 Task: Select the warning option in the duplicate link definitions enabled.
Action: Mouse moved to (20, 466)
Screenshot: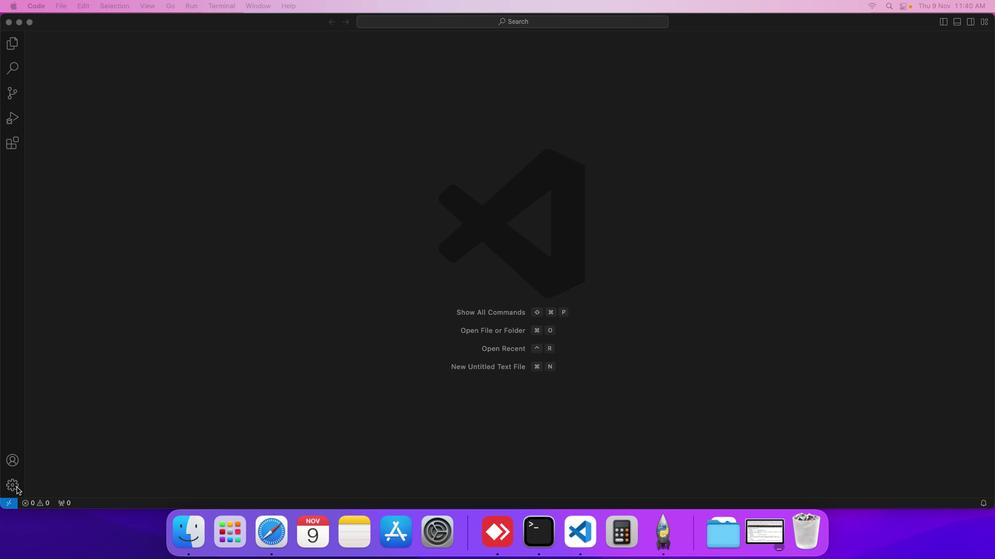 
Action: Mouse pressed left at (20, 466)
Screenshot: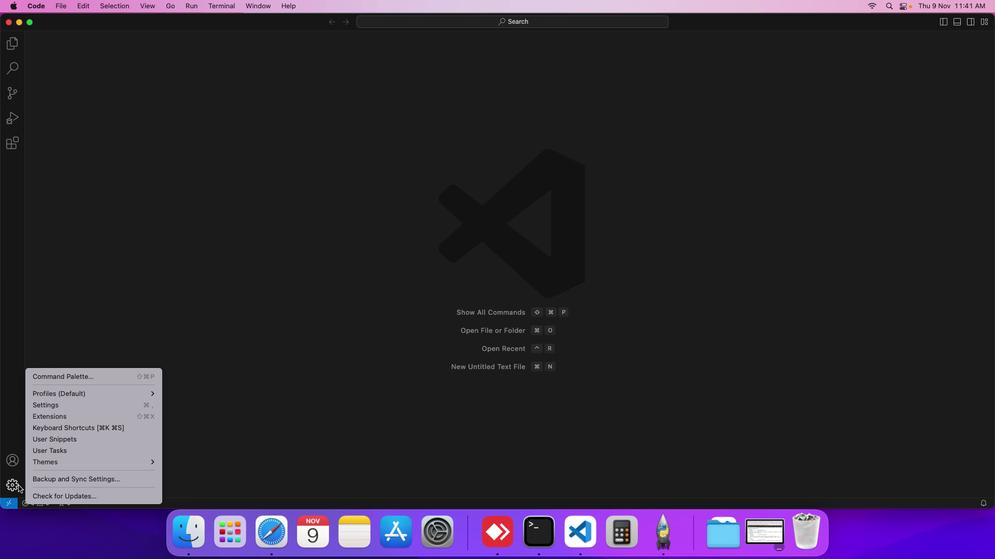
Action: Mouse moved to (78, 391)
Screenshot: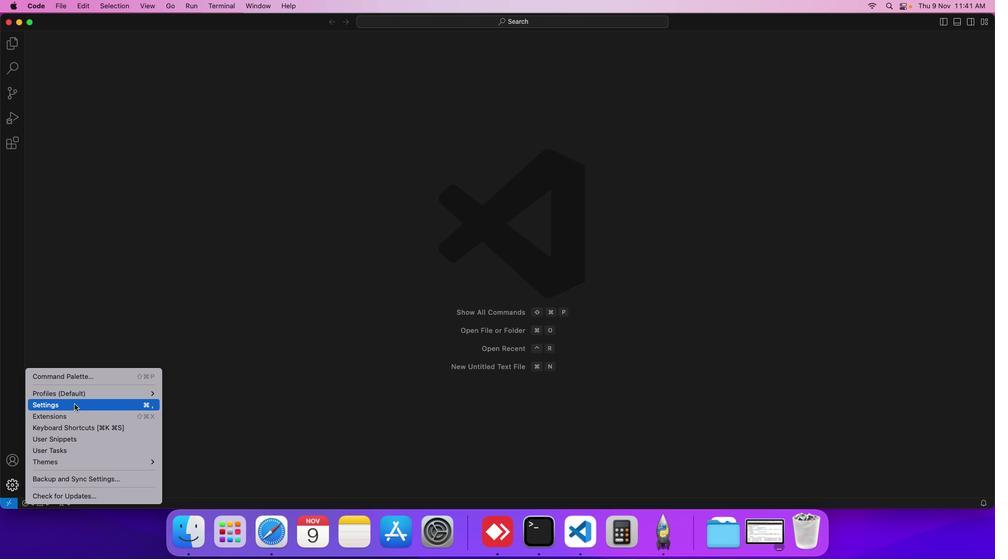 
Action: Mouse pressed left at (78, 391)
Screenshot: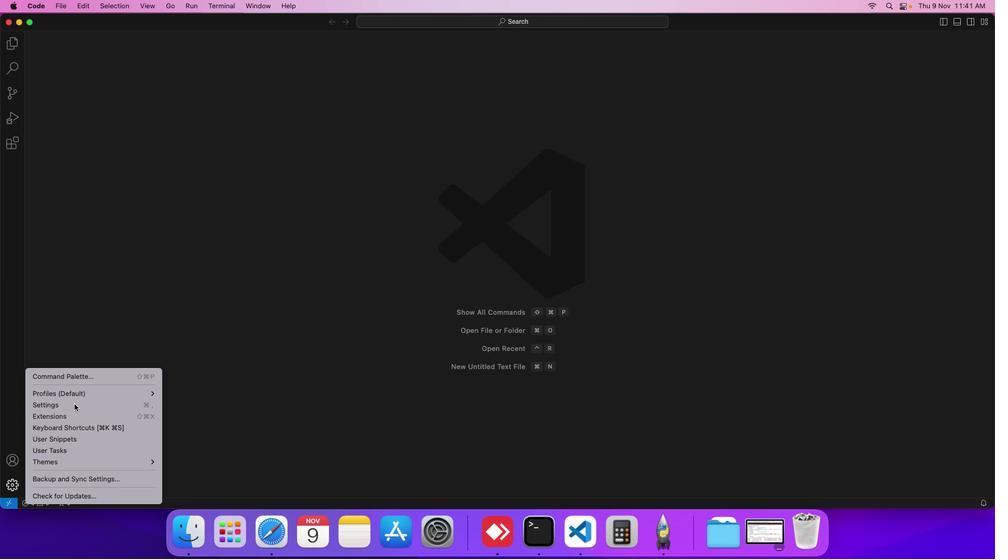 
Action: Mouse moved to (246, 198)
Screenshot: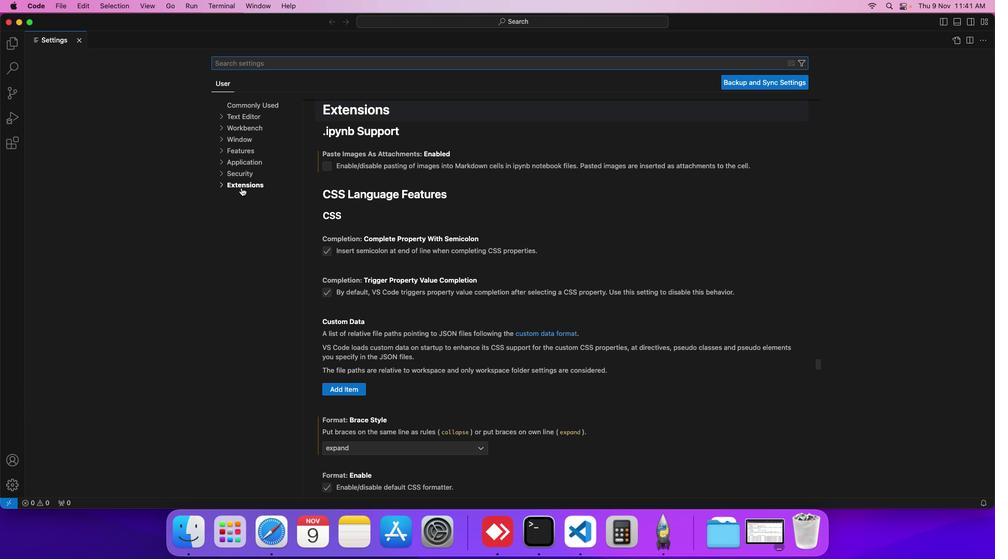 
Action: Mouse pressed left at (246, 198)
Screenshot: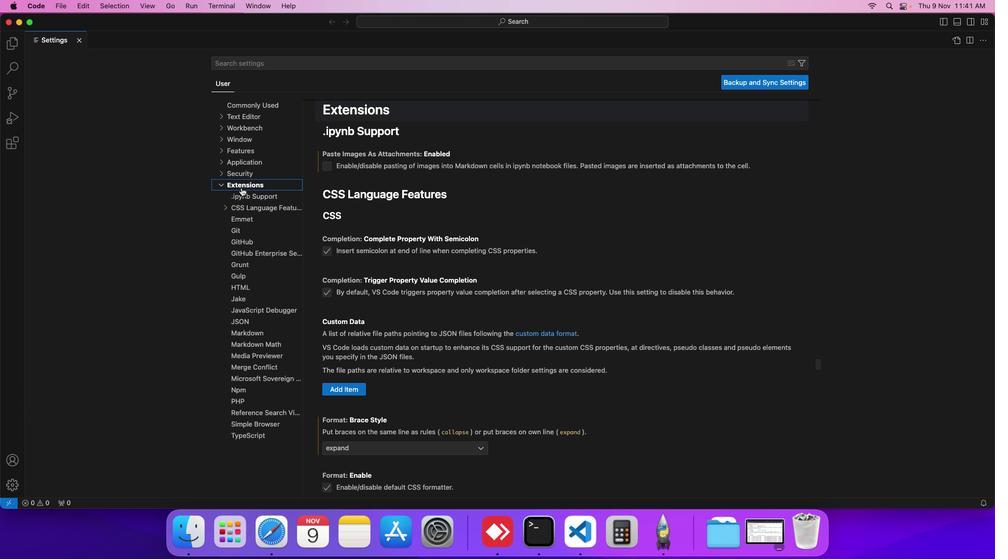 
Action: Mouse moved to (253, 327)
Screenshot: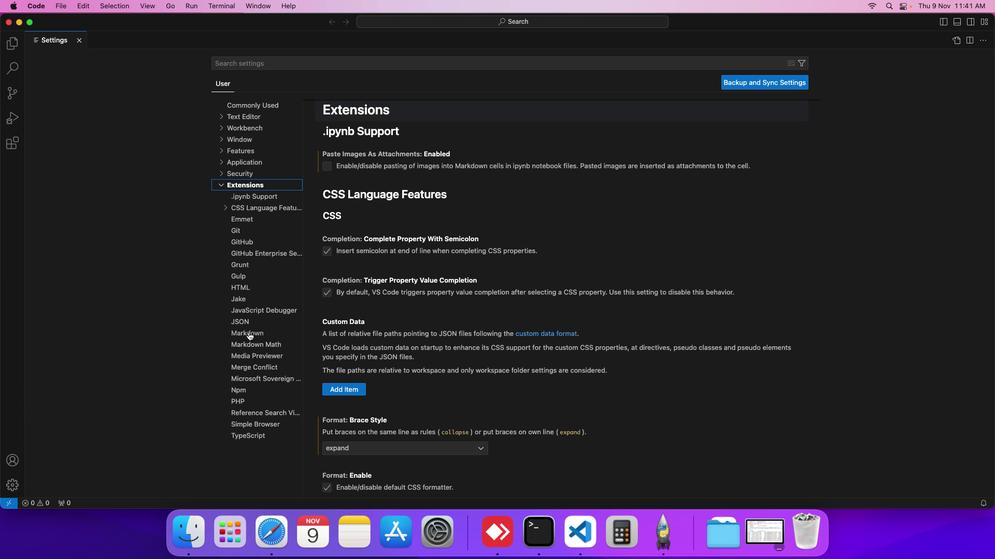 
Action: Mouse pressed left at (253, 327)
Screenshot: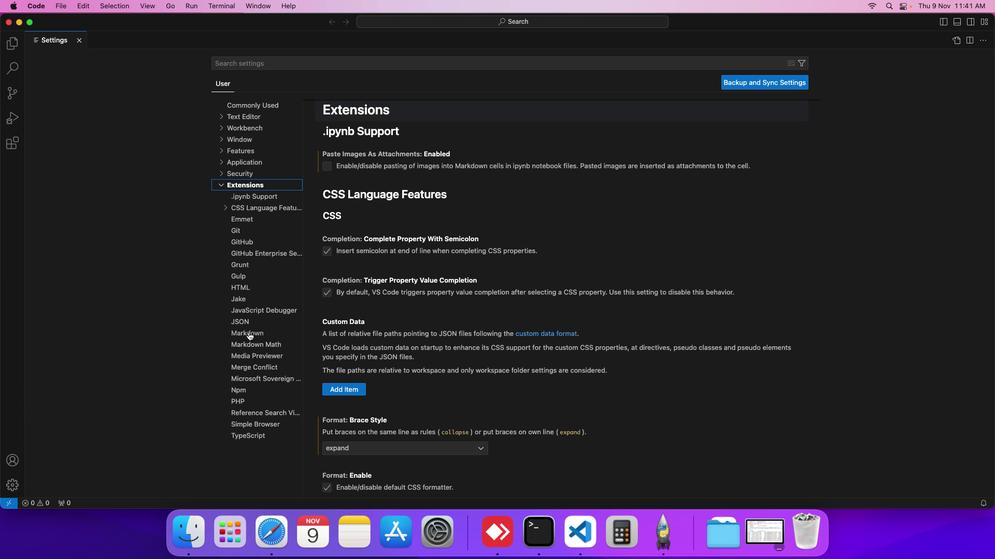 
Action: Mouse moved to (316, 349)
Screenshot: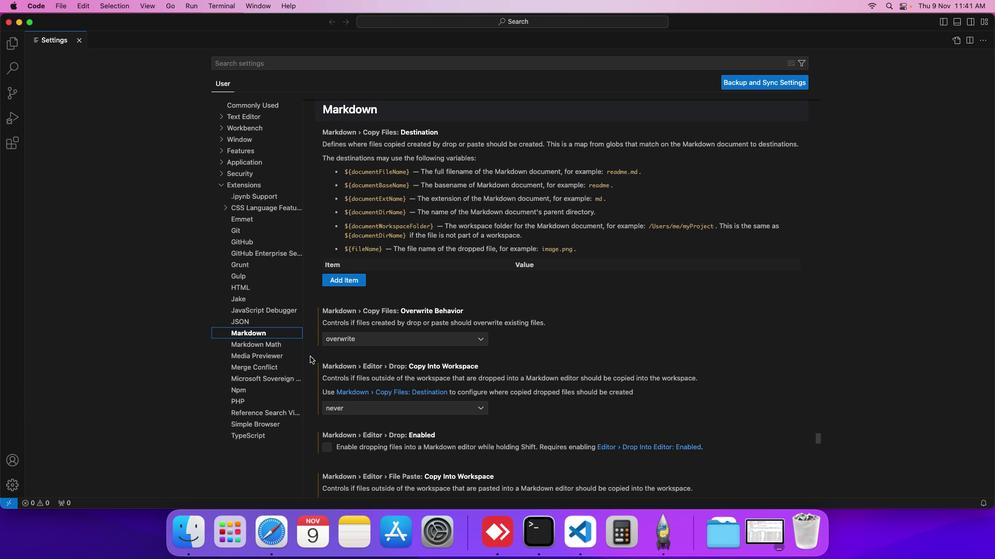 
Action: Mouse scrolled (316, 349) with delta (3, 29)
Screenshot: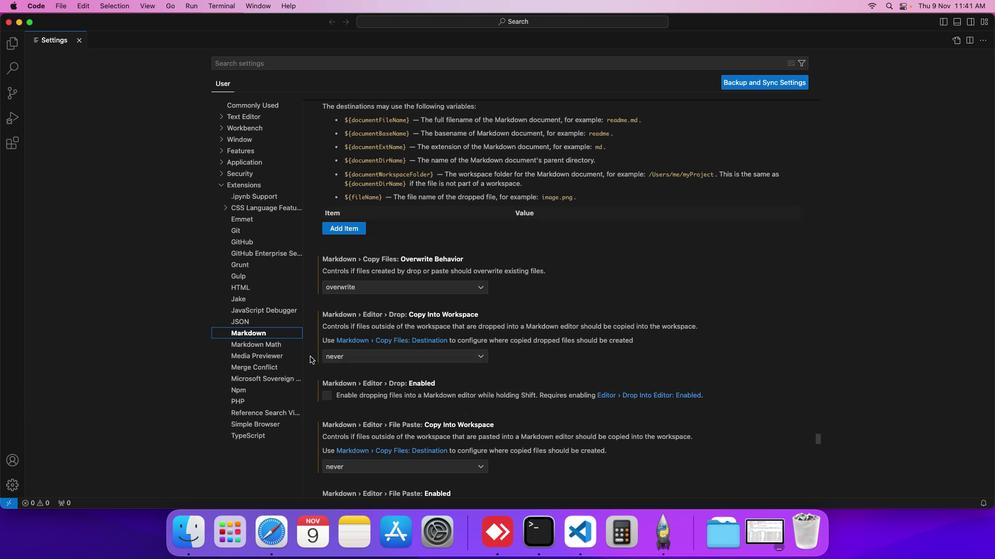 
Action: Mouse scrolled (316, 349) with delta (3, 29)
Screenshot: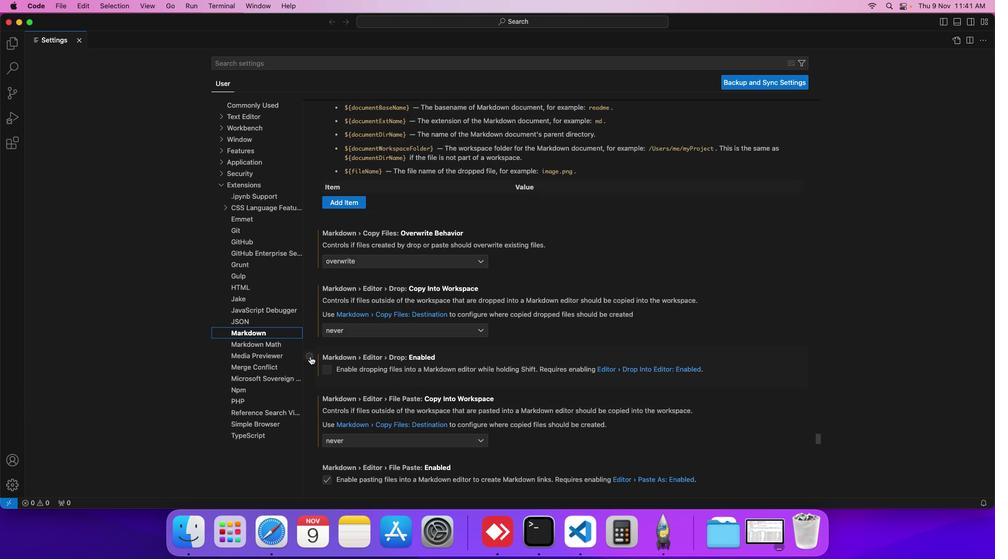 
Action: Mouse scrolled (316, 349) with delta (3, 29)
Screenshot: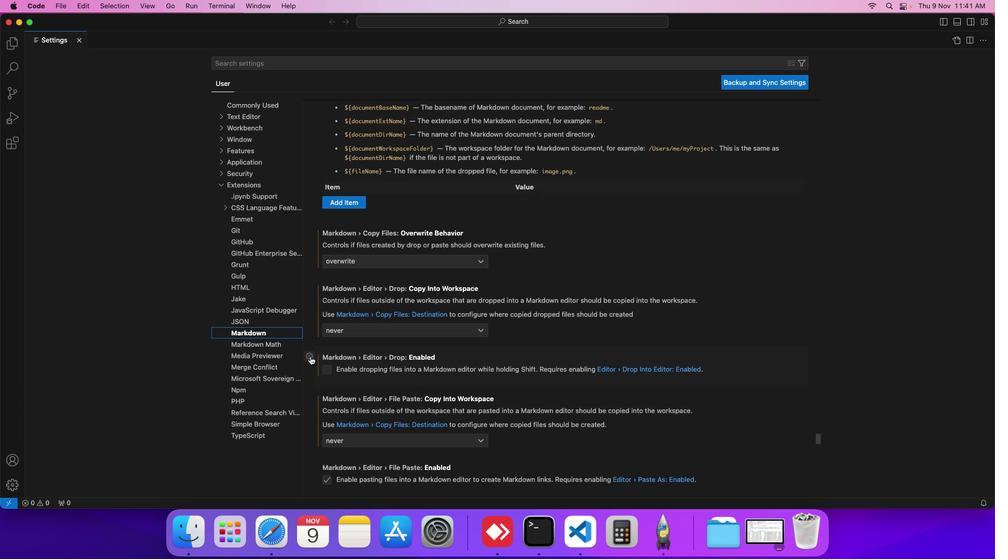 
Action: Mouse scrolled (316, 349) with delta (3, 29)
Screenshot: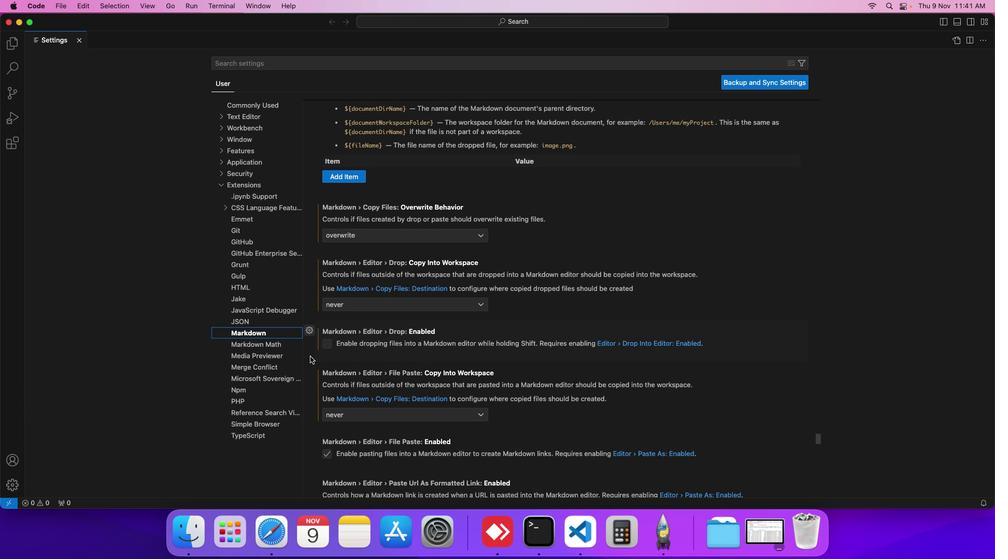 
Action: Mouse scrolled (316, 349) with delta (3, 29)
Screenshot: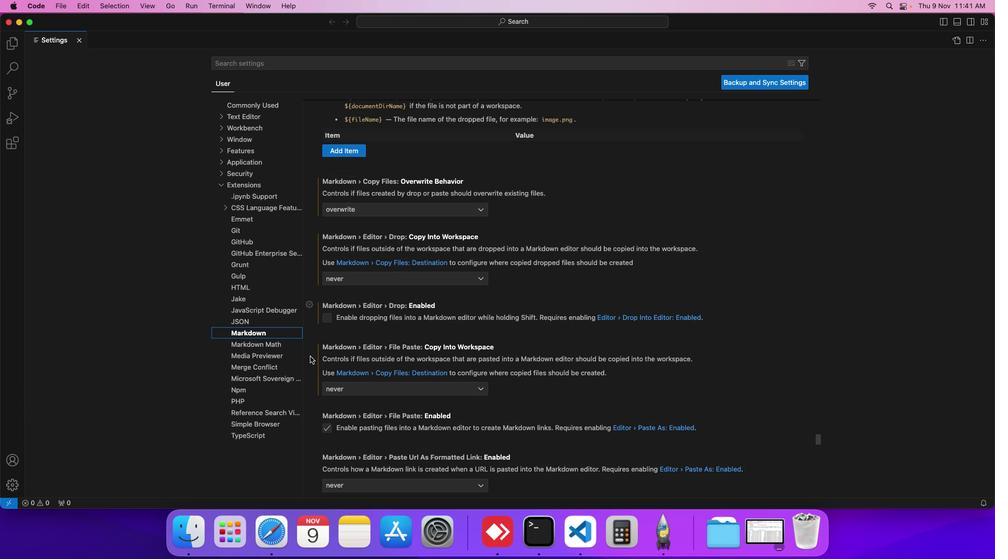 
Action: Mouse scrolled (316, 349) with delta (3, 29)
Screenshot: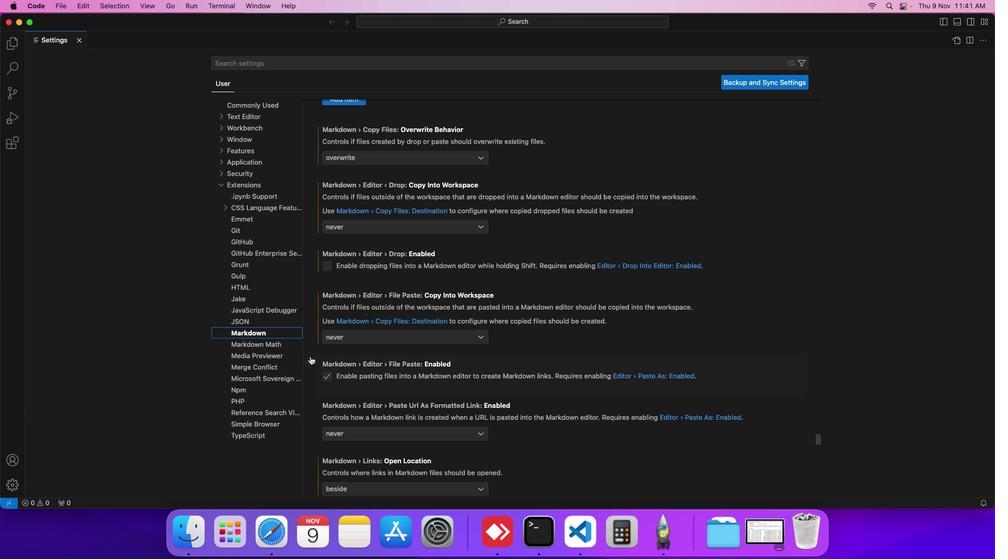 
Action: Mouse scrolled (316, 349) with delta (3, 29)
Screenshot: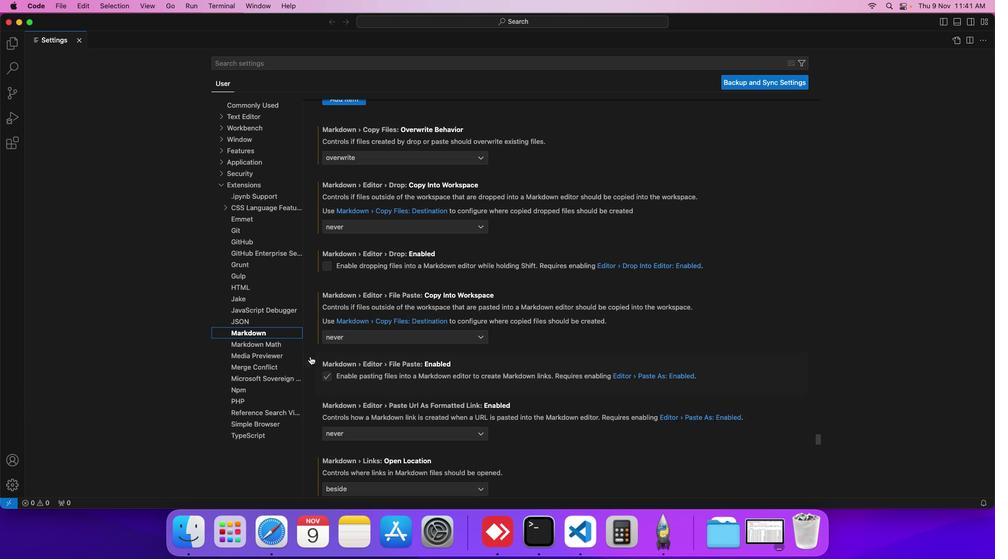 
Action: Mouse scrolled (316, 349) with delta (3, 29)
Screenshot: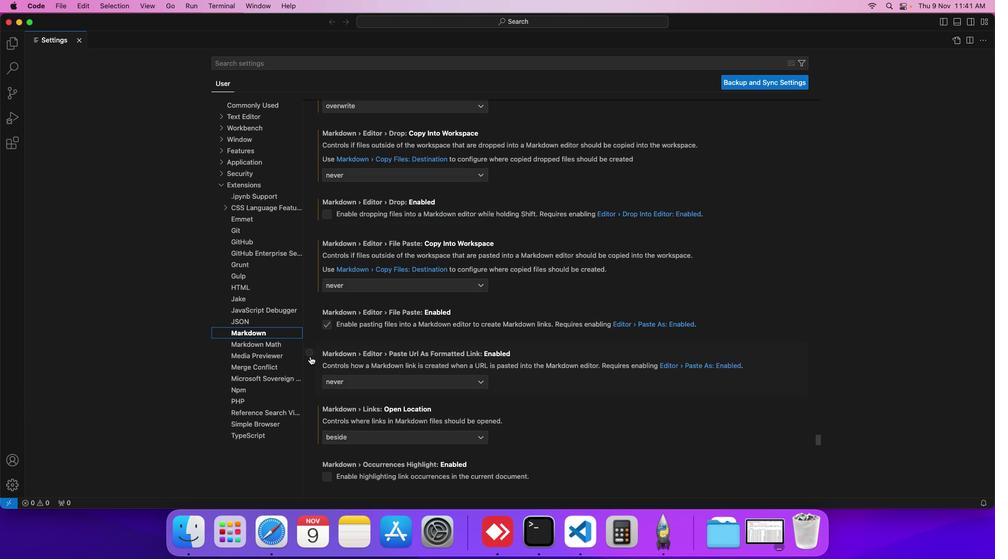 
Action: Mouse scrolled (316, 349) with delta (3, 29)
Screenshot: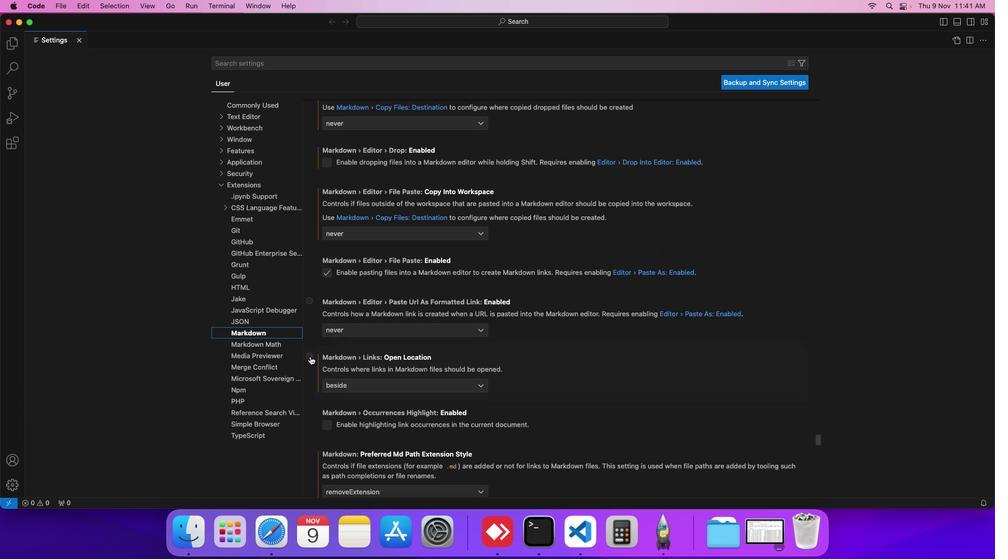 
Action: Mouse scrolled (316, 349) with delta (3, 29)
Screenshot: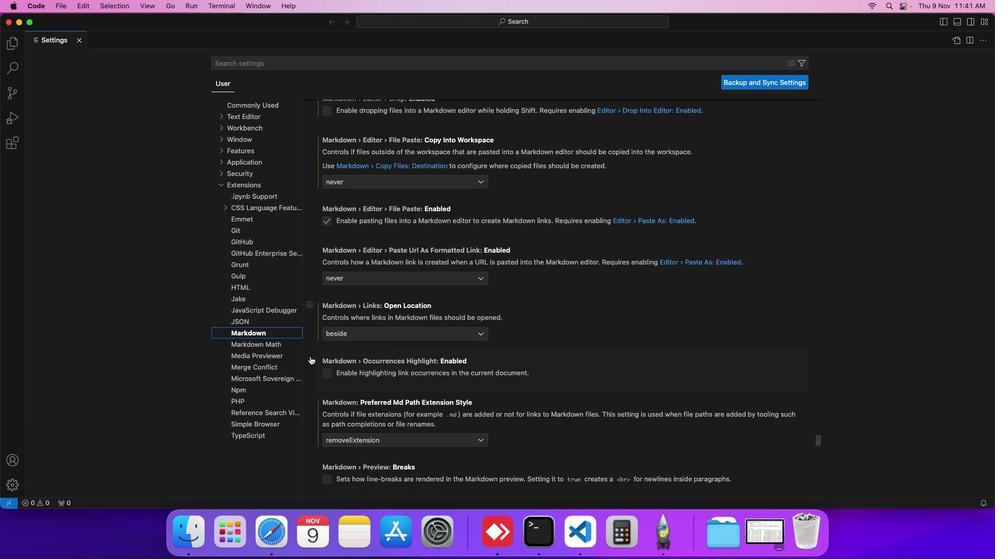 
Action: Mouse scrolled (316, 349) with delta (3, 29)
Screenshot: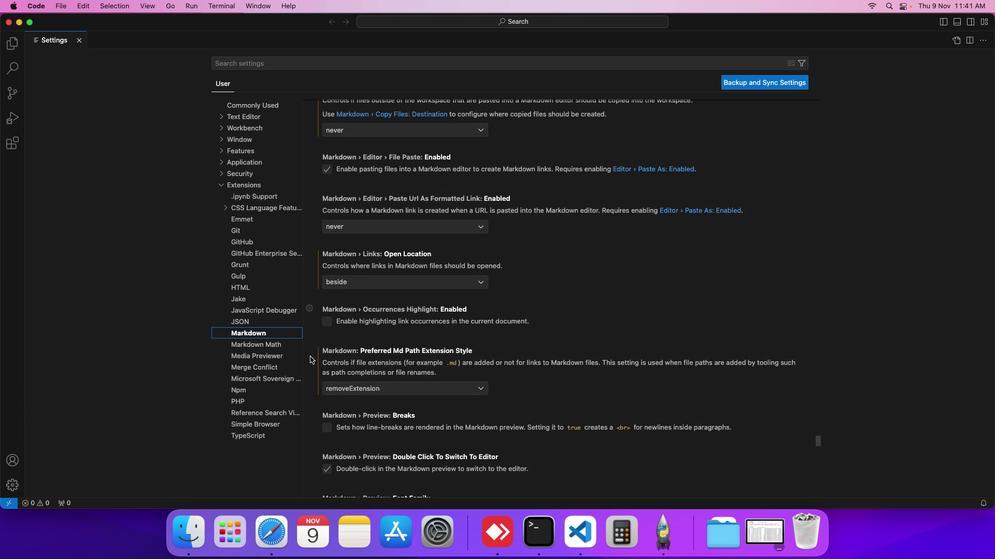 
Action: Mouse scrolled (316, 349) with delta (3, 29)
Screenshot: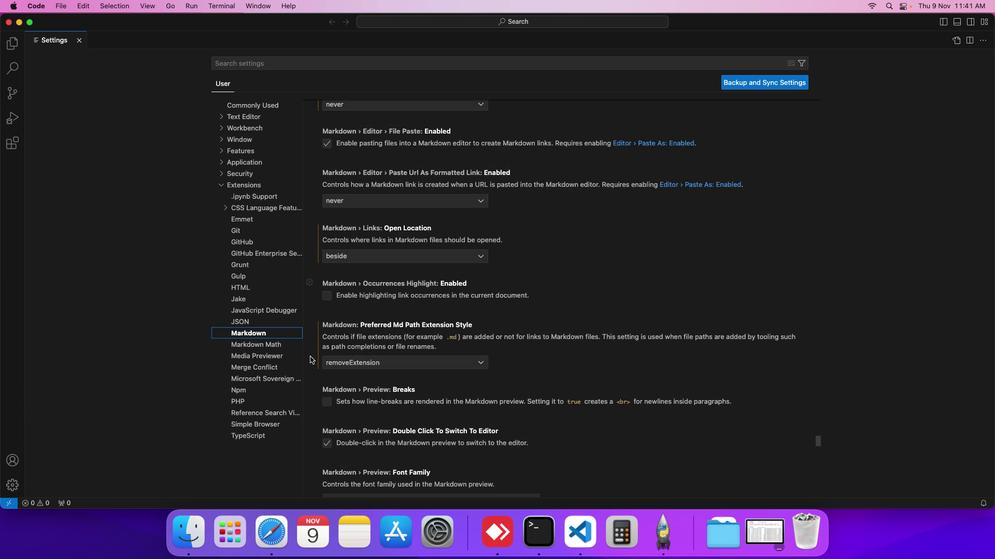 
Action: Mouse scrolled (316, 349) with delta (3, 29)
Screenshot: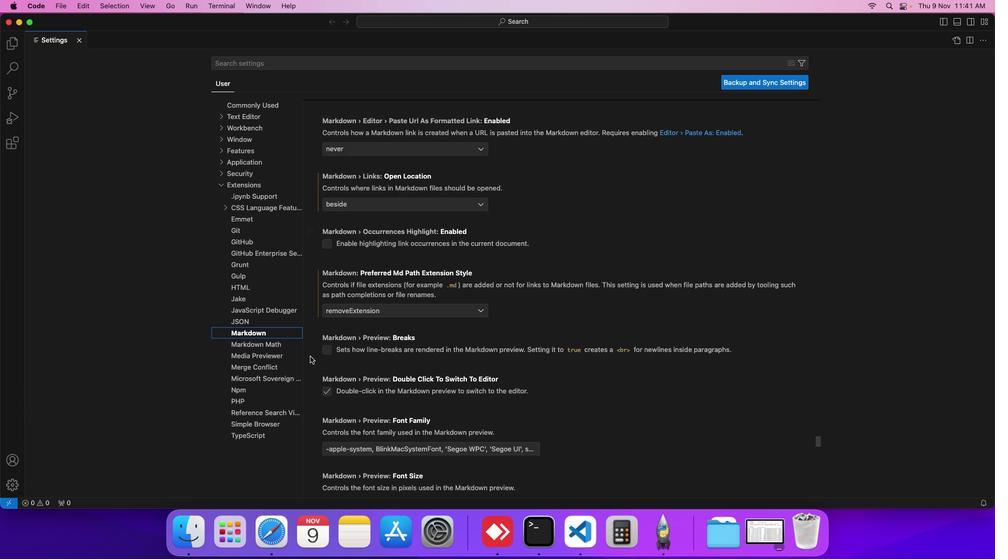 
Action: Mouse scrolled (316, 349) with delta (3, 29)
Screenshot: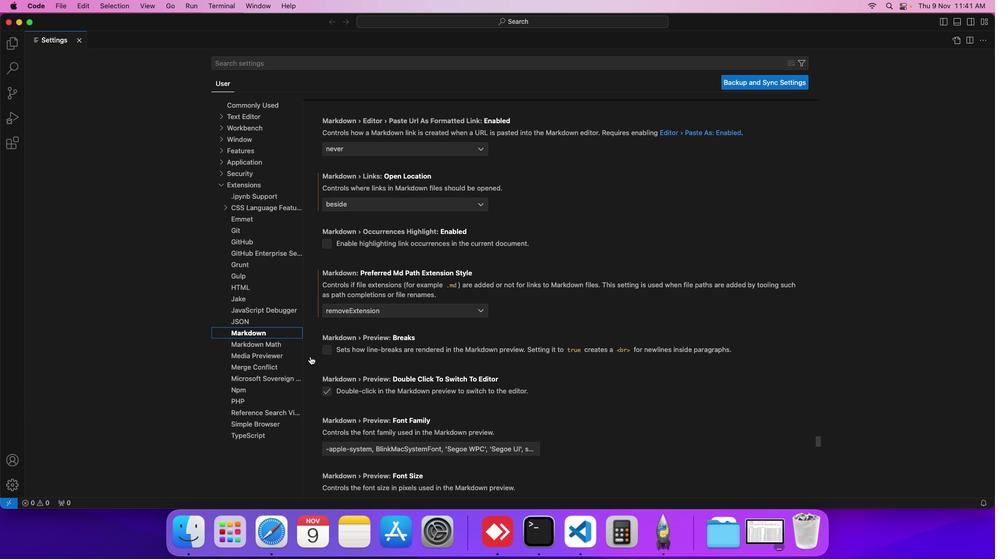 
Action: Mouse scrolled (316, 349) with delta (3, 29)
Screenshot: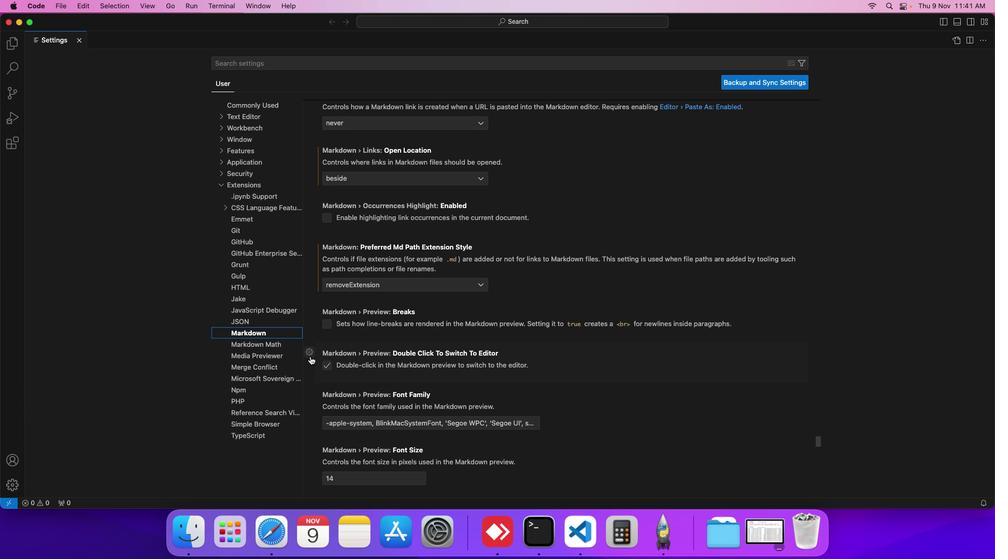 
Action: Mouse scrolled (316, 349) with delta (3, 29)
Screenshot: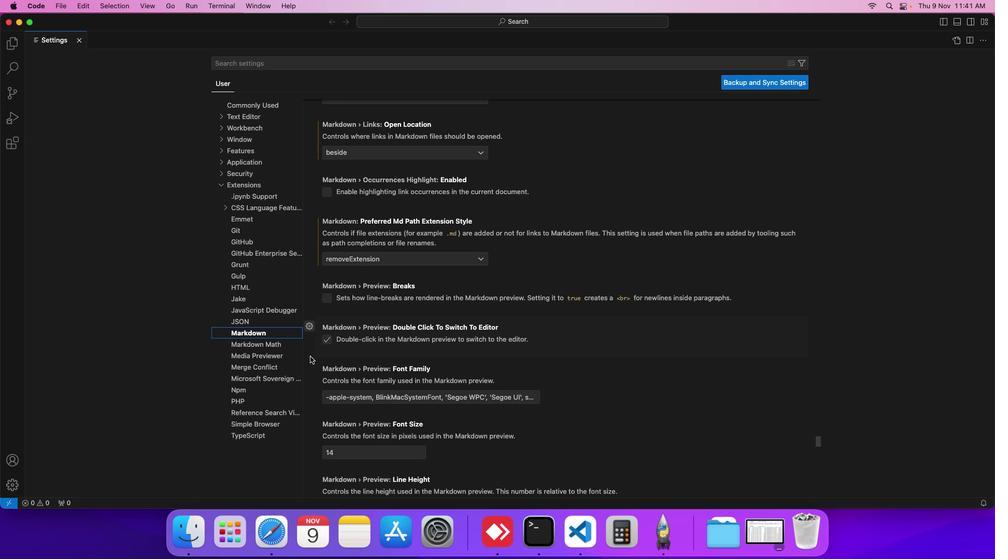 
Action: Mouse scrolled (316, 349) with delta (3, 29)
Screenshot: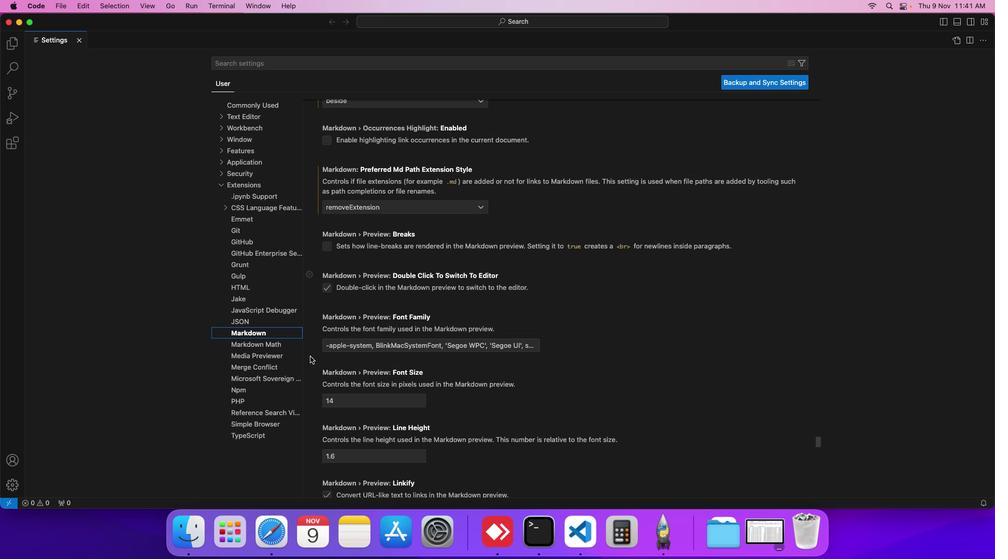 
Action: Mouse scrolled (316, 349) with delta (3, 29)
Screenshot: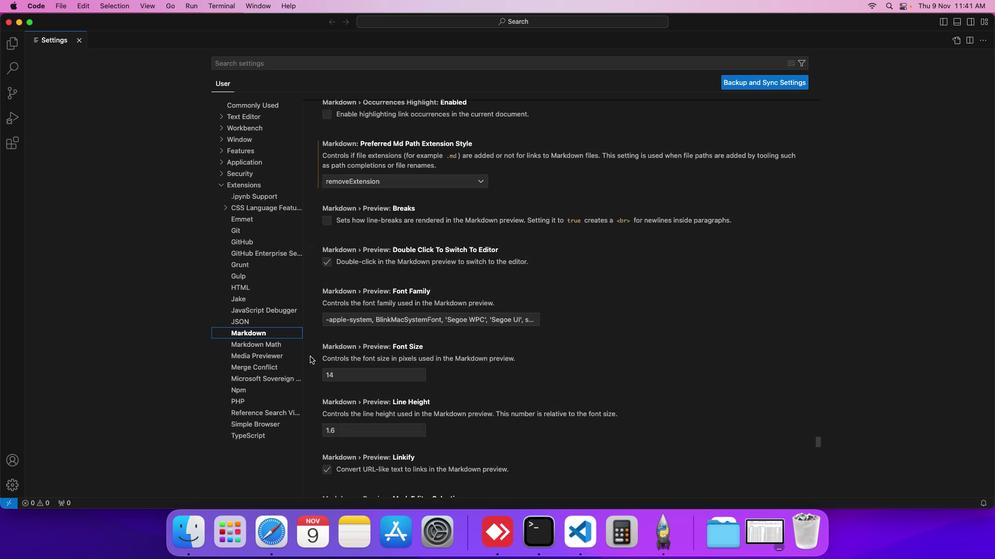 
Action: Mouse scrolled (316, 349) with delta (3, 29)
Screenshot: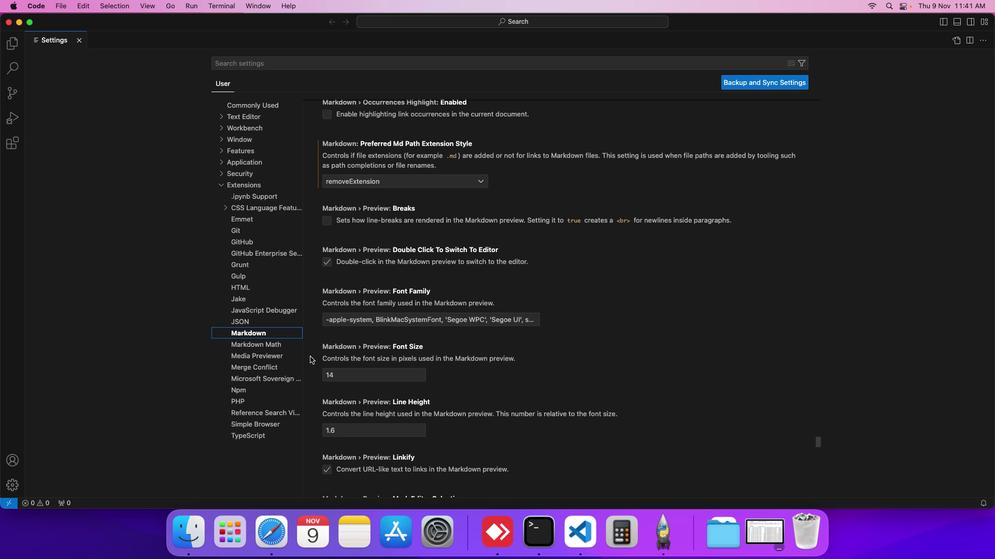 
Action: Mouse scrolled (316, 349) with delta (3, 29)
Screenshot: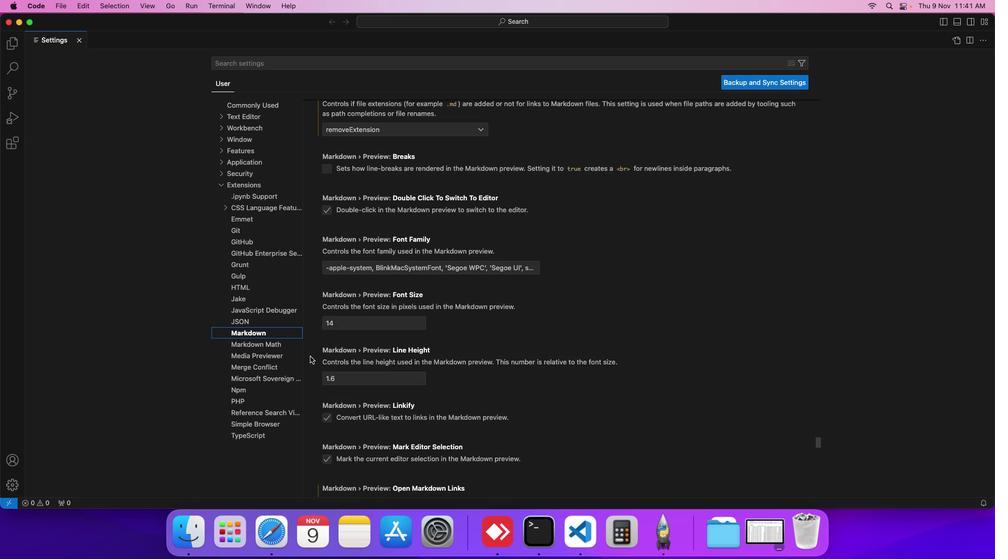 
Action: Mouse scrolled (316, 349) with delta (3, 29)
Screenshot: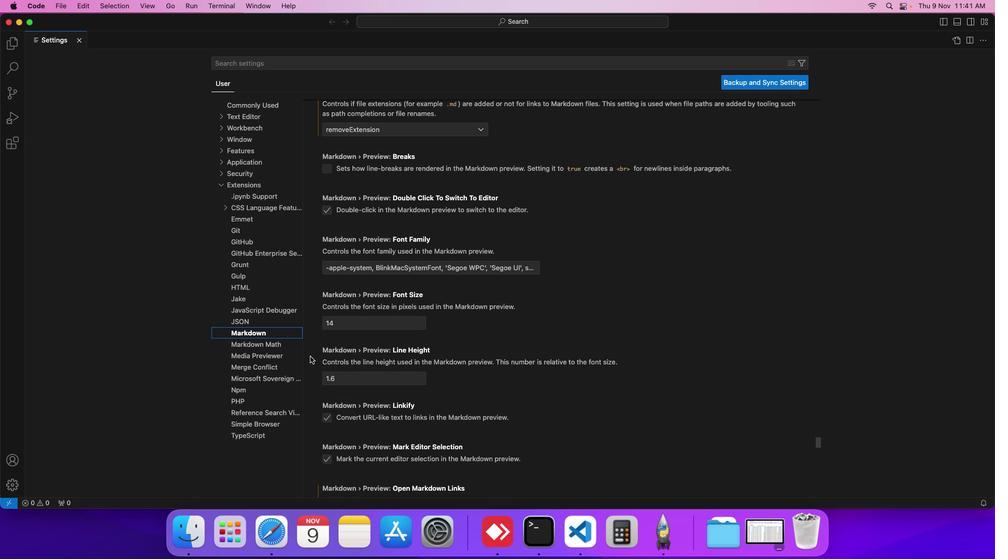 
Action: Mouse scrolled (316, 349) with delta (3, 29)
Screenshot: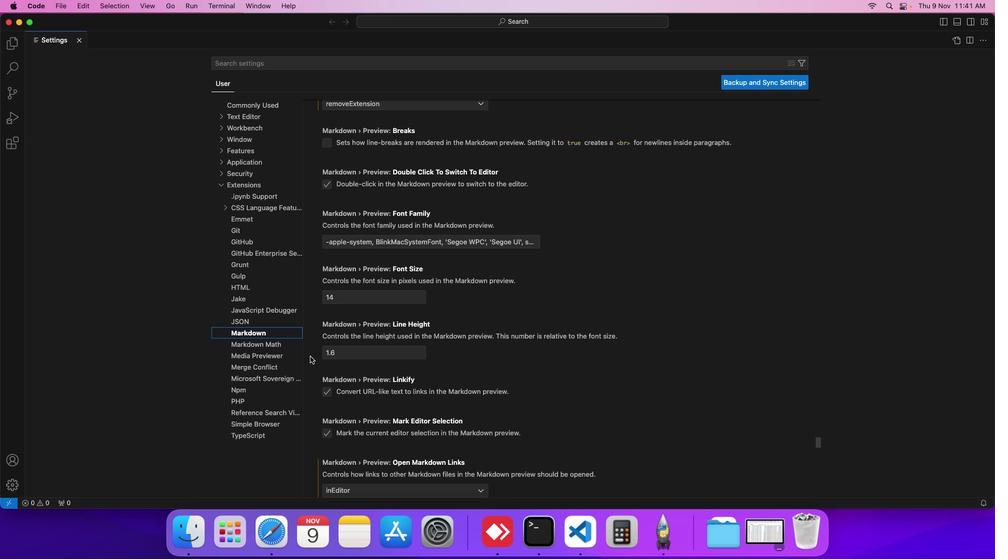 
Action: Mouse scrolled (316, 349) with delta (3, 29)
Screenshot: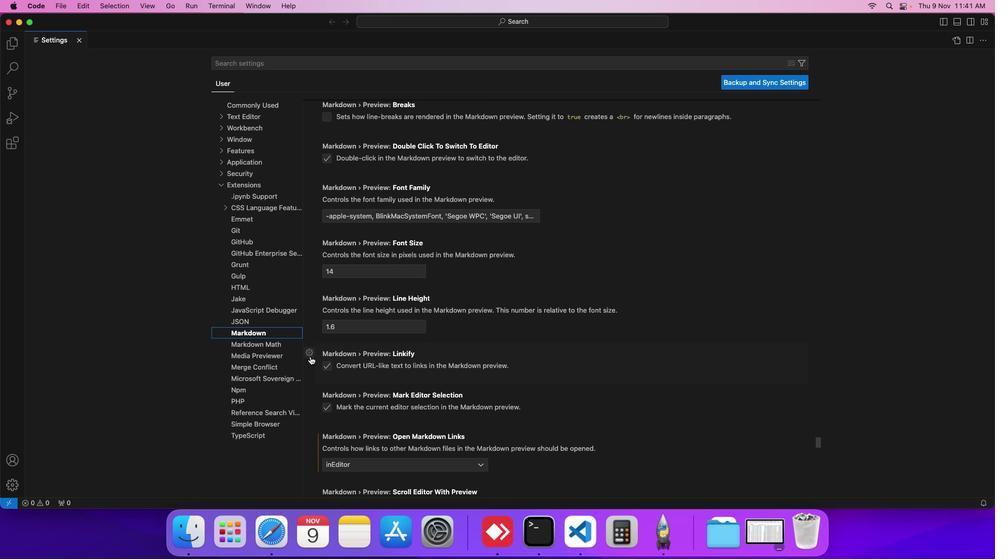 
Action: Mouse scrolled (316, 349) with delta (3, 29)
Screenshot: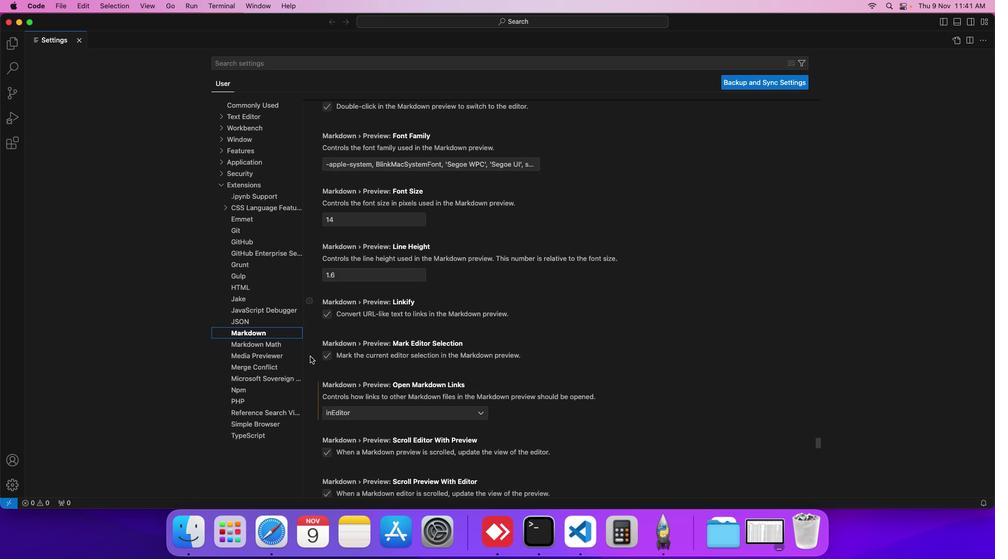 
Action: Mouse scrolled (316, 349) with delta (3, 29)
Screenshot: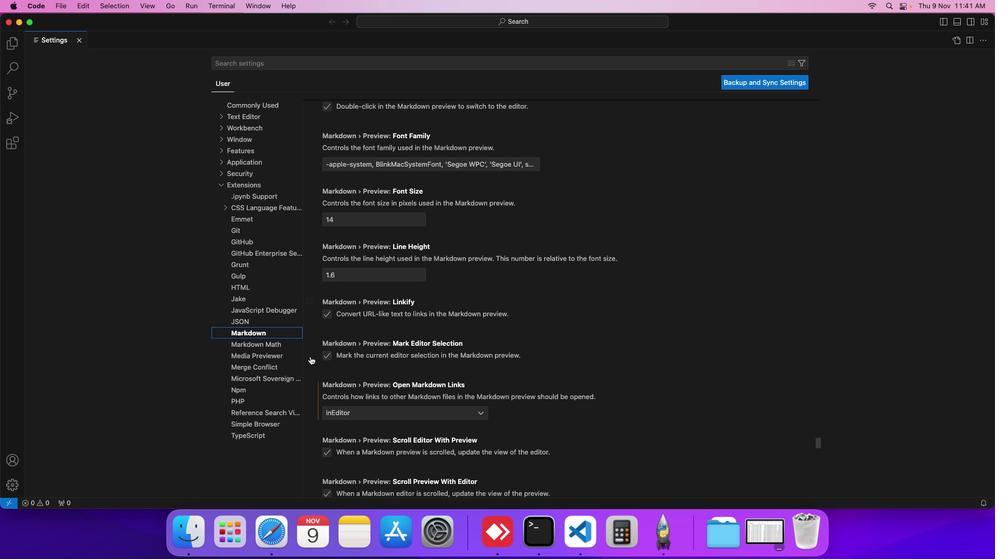 
Action: Mouse scrolled (316, 349) with delta (3, 29)
Screenshot: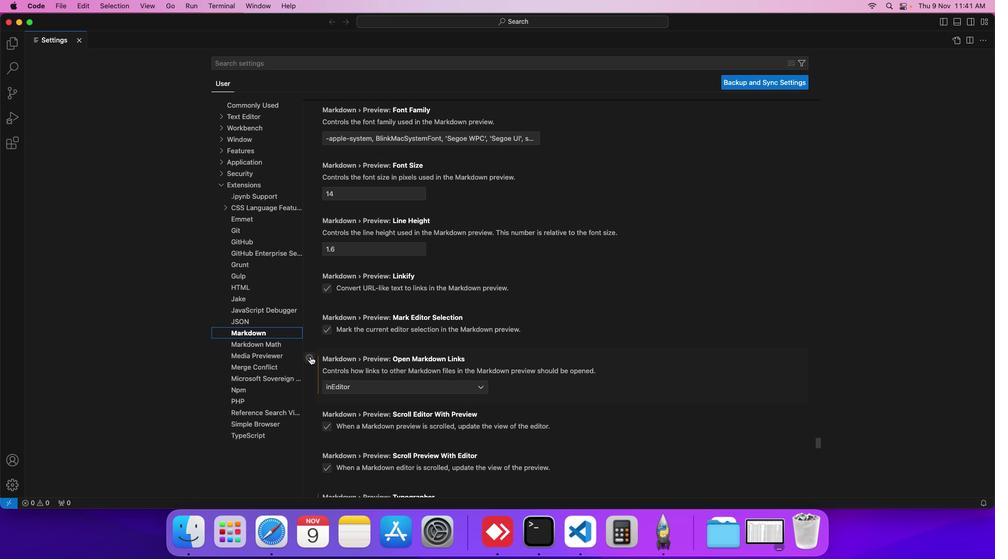 
Action: Mouse scrolled (316, 349) with delta (3, 29)
Screenshot: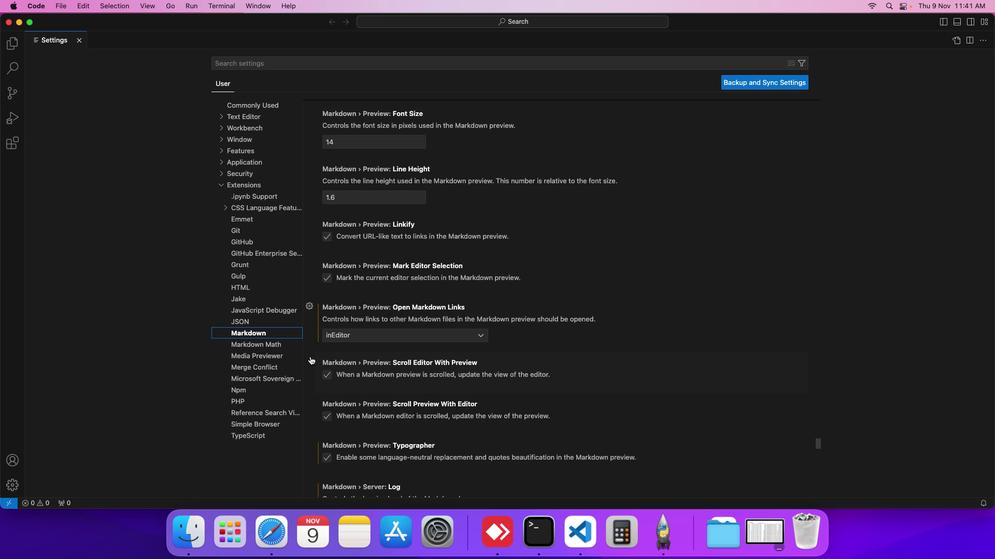 
Action: Mouse scrolled (316, 349) with delta (3, 29)
Screenshot: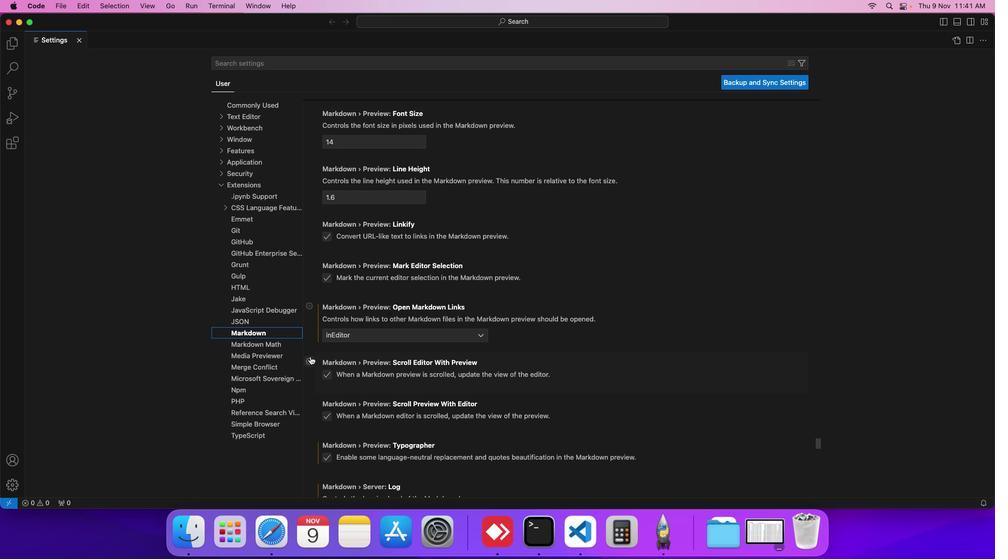 
Action: Mouse scrolled (316, 349) with delta (3, 29)
Screenshot: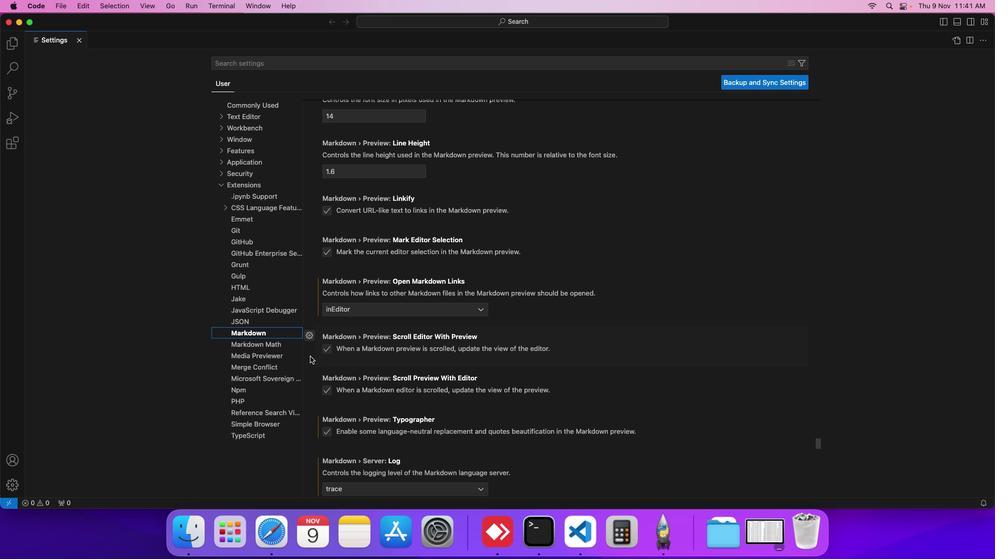 
Action: Mouse scrolled (316, 349) with delta (3, 29)
Screenshot: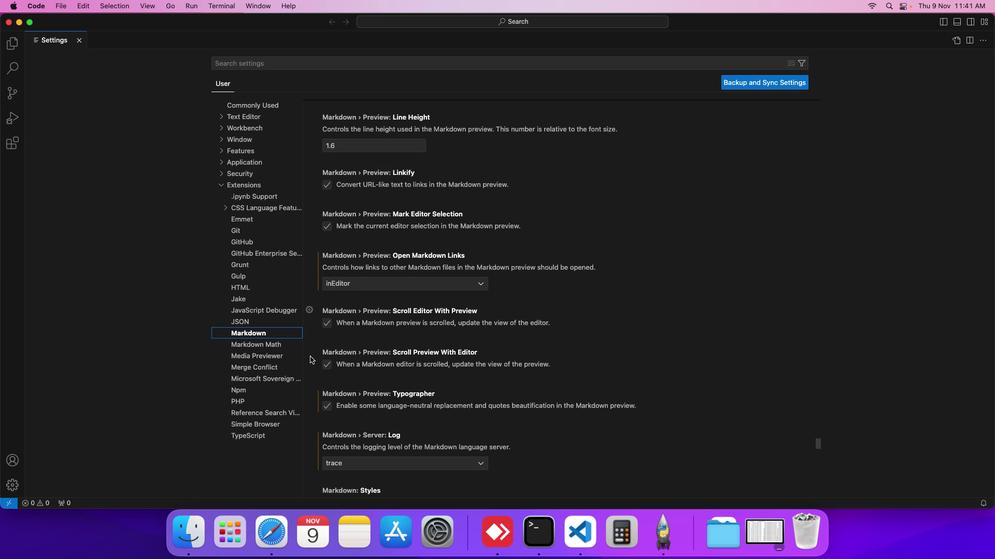 
Action: Mouse scrolled (316, 349) with delta (3, 29)
Screenshot: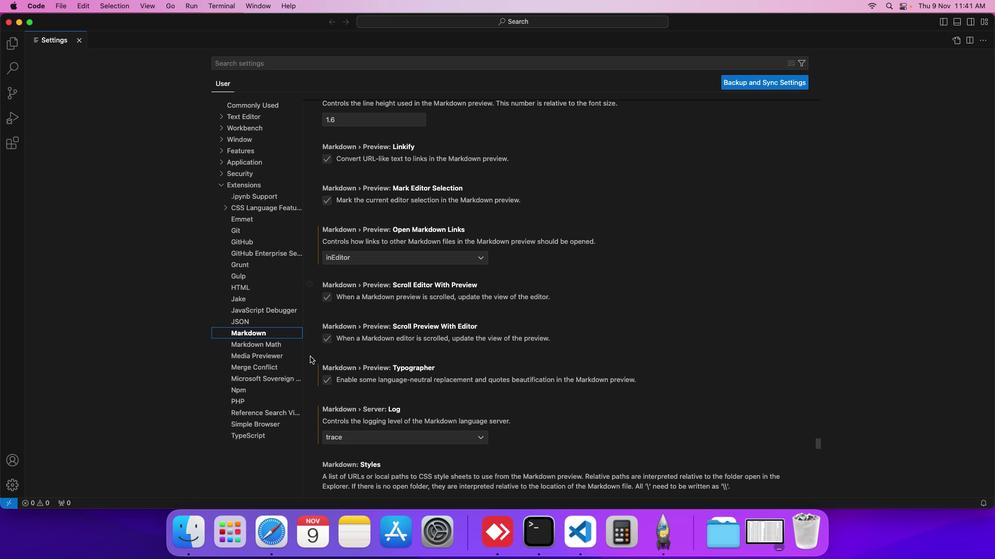 
Action: Mouse scrolled (316, 349) with delta (3, 29)
Screenshot: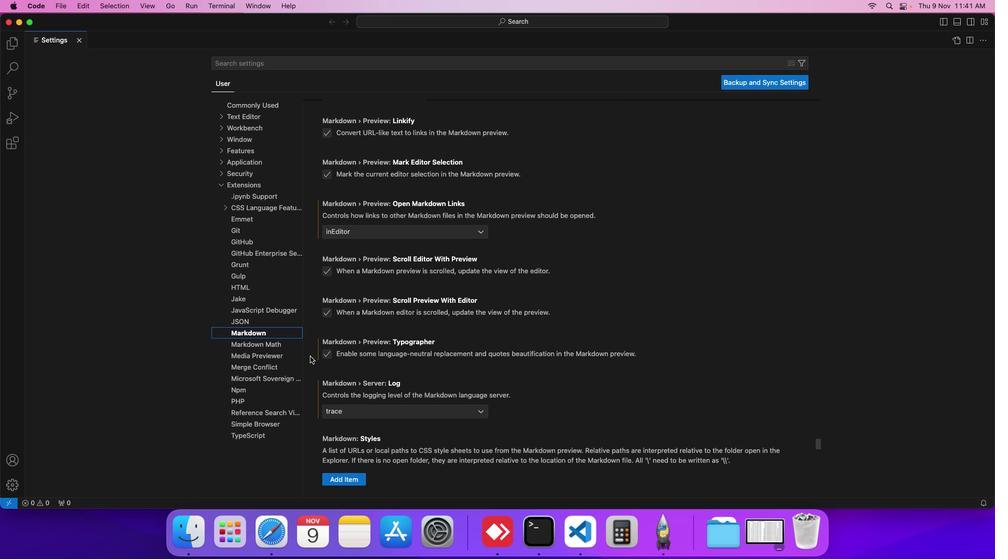 
Action: Mouse scrolled (316, 349) with delta (3, 29)
Screenshot: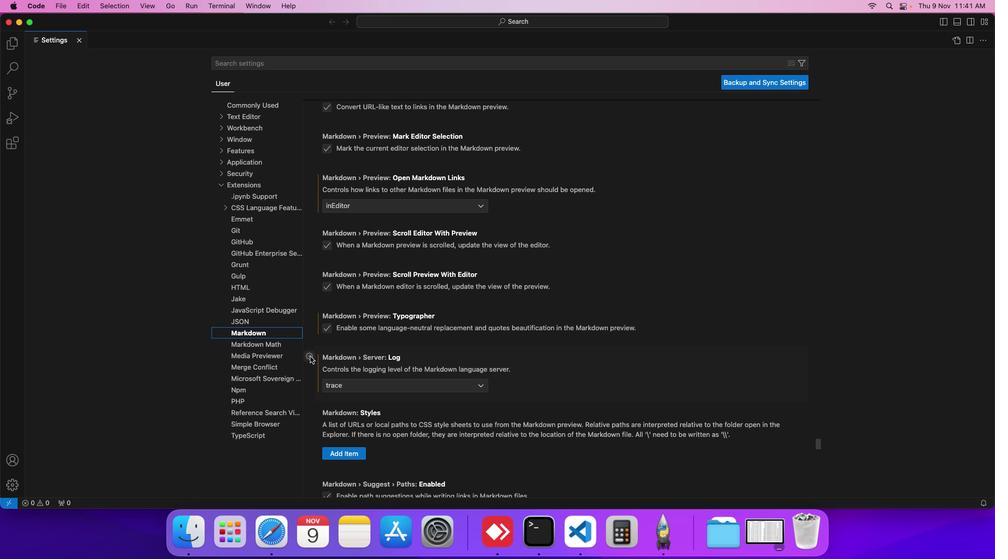 
Action: Mouse scrolled (316, 349) with delta (3, 29)
Screenshot: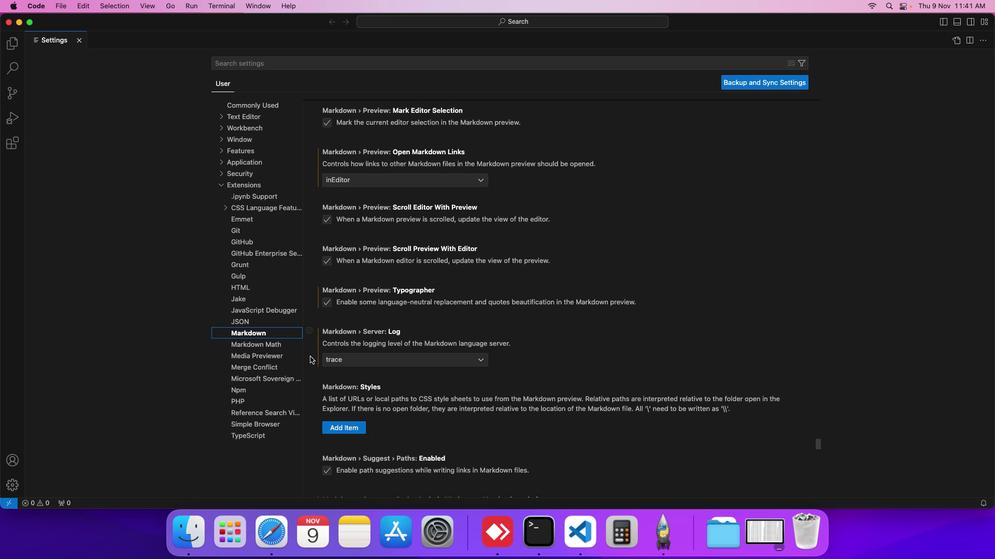 
Action: Mouse scrolled (316, 349) with delta (3, 29)
Screenshot: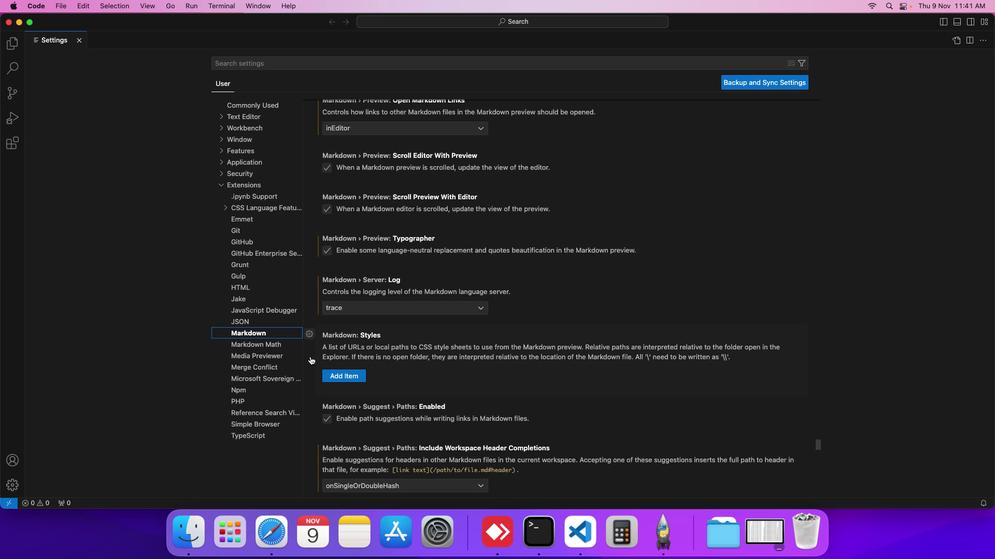 
Action: Mouse scrolled (316, 349) with delta (3, 29)
Screenshot: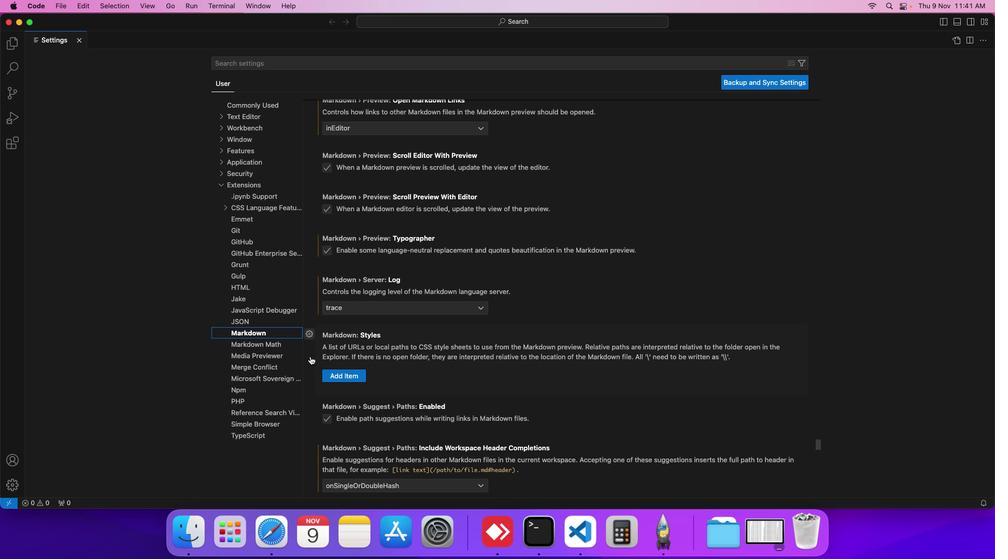 
Action: Mouse scrolled (316, 349) with delta (3, 29)
Screenshot: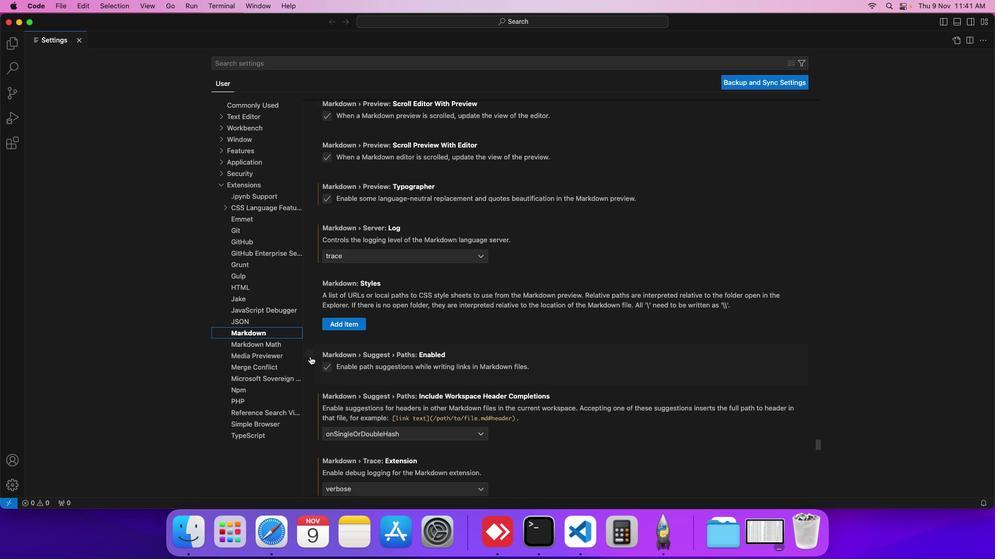 
Action: Mouse scrolled (316, 349) with delta (3, 29)
Screenshot: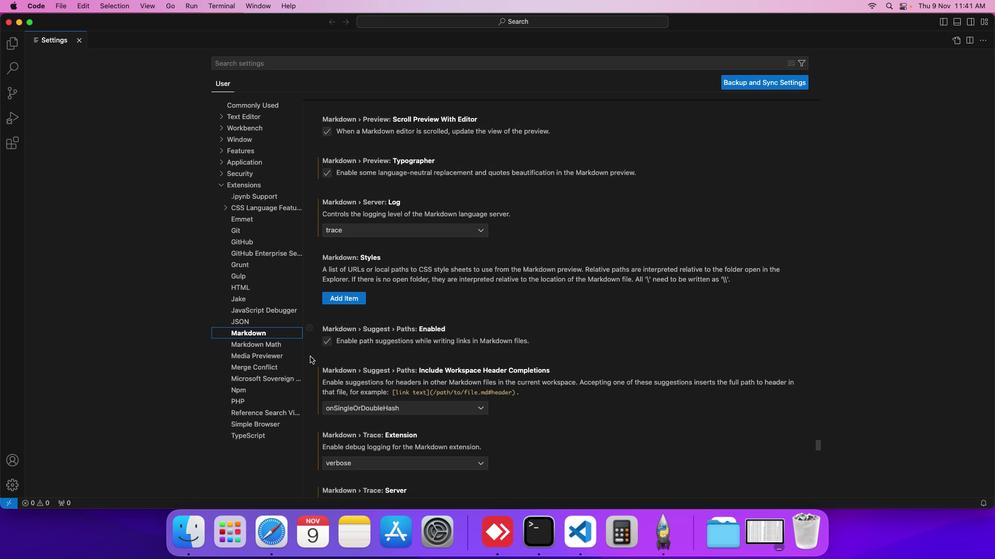 
Action: Mouse scrolled (316, 349) with delta (3, 29)
Screenshot: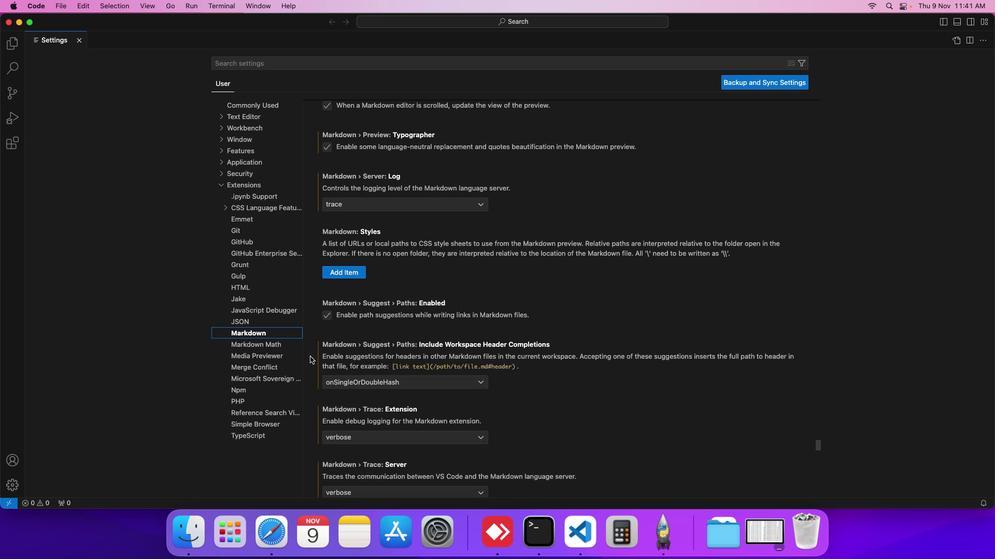 
Action: Mouse scrolled (316, 349) with delta (3, 29)
Screenshot: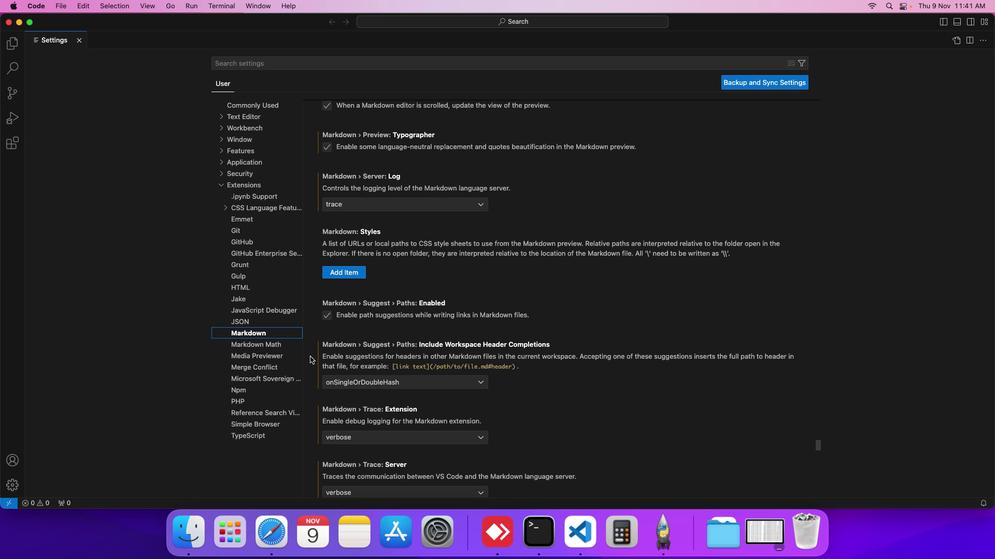 
Action: Mouse scrolled (316, 349) with delta (3, 29)
Screenshot: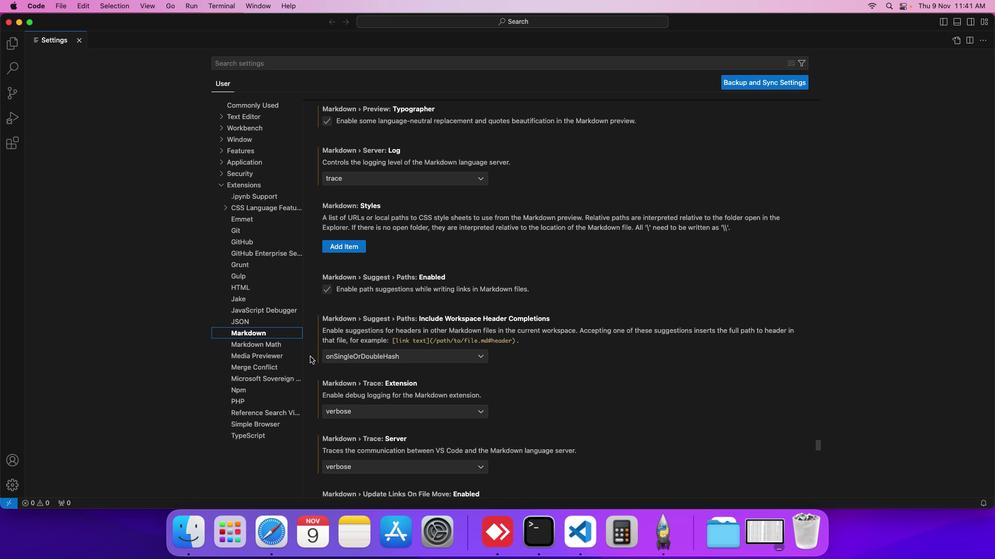 
Action: Mouse scrolled (316, 349) with delta (3, 29)
Screenshot: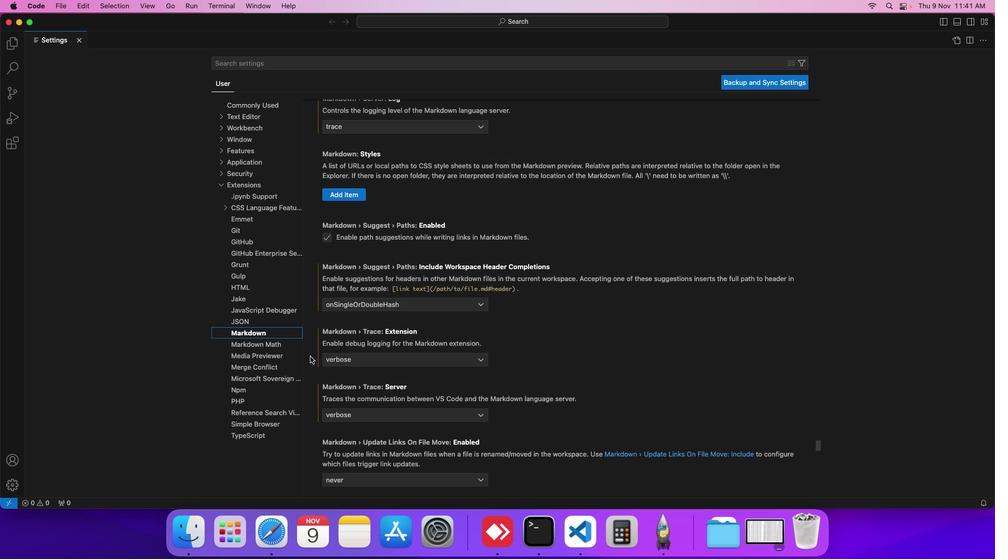 
Action: Mouse scrolled (316, 349) with delta (3, 29)
Screenshot: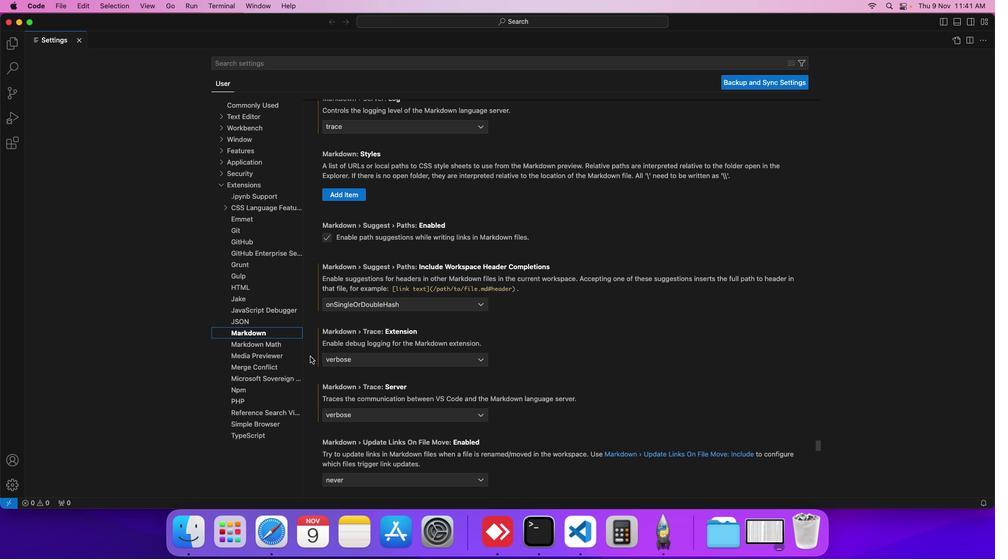 
Action: Mouse scrolled (316, 349) with delta (3, 29)
Screenshot: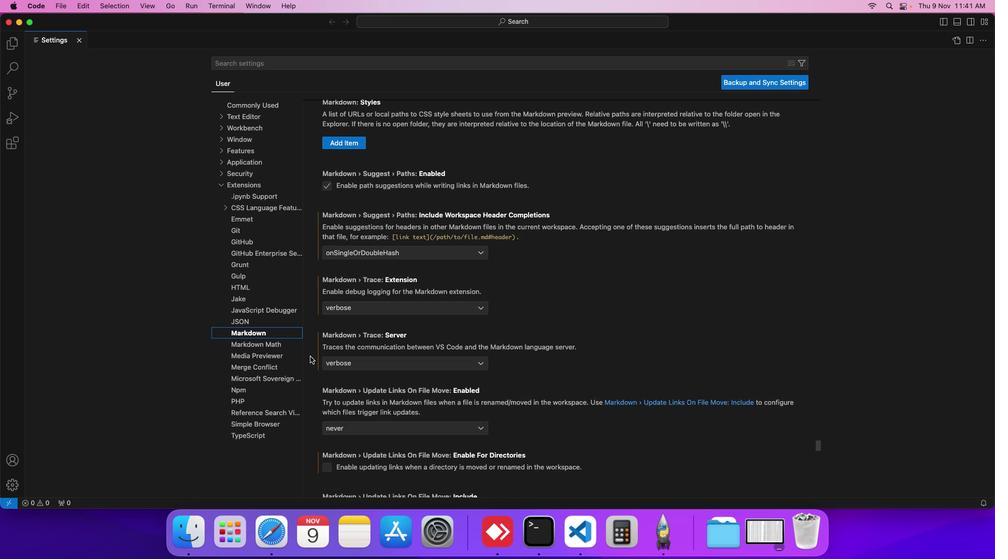 
Action: Mouse scrolled (316, 349) with delta (3, 29)
Screenshot: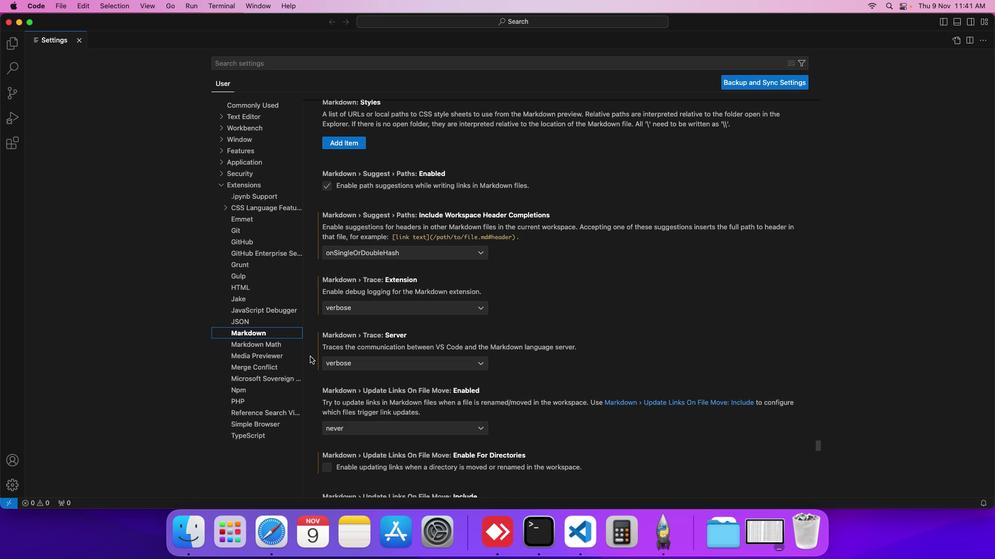 
Action: Mouse scrolled (316, 349) with delta (3, 29)
Screenshot: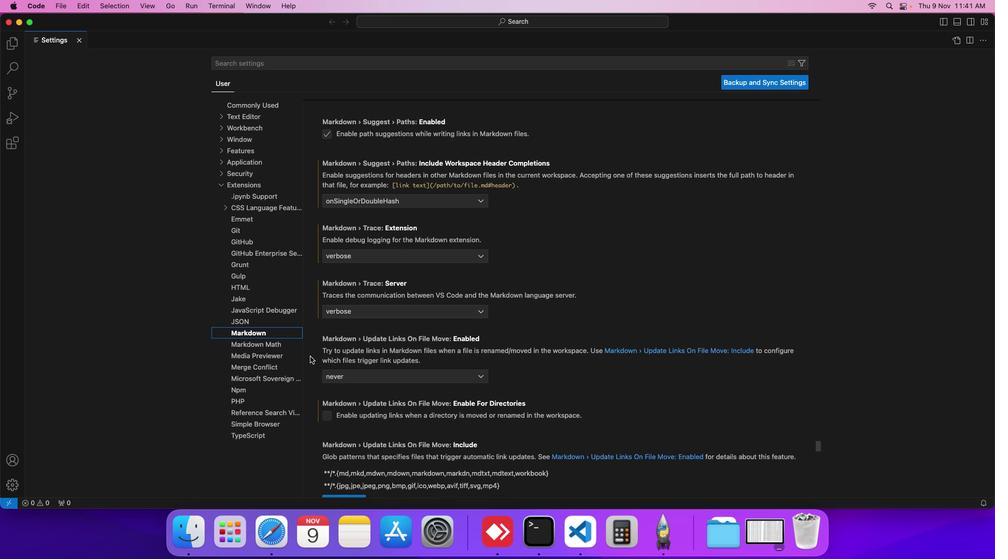 
Action: Mouse scrolled (316, 349) with delta (3, 29)
Screenshot: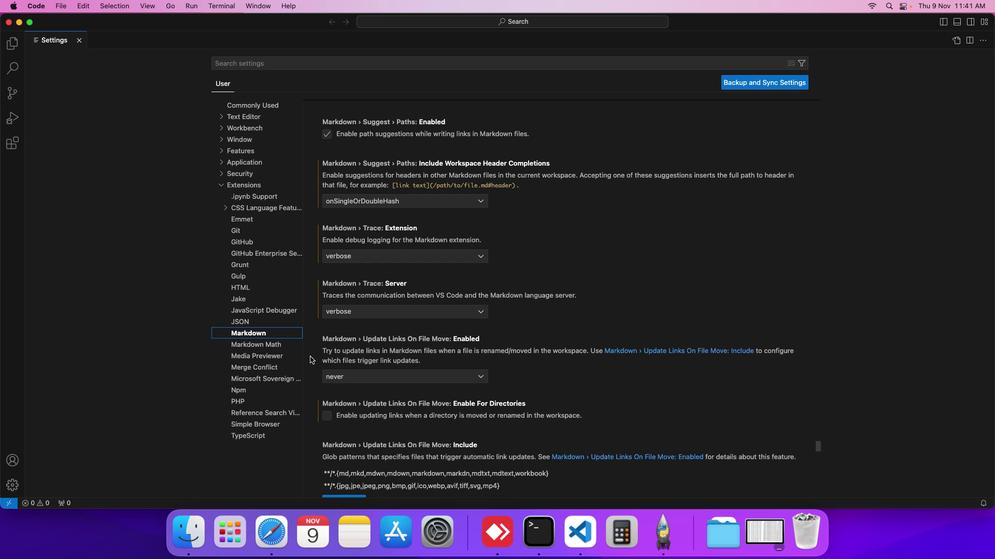 
Action: Mouse scrolled (316, 349) with delta (3, 29)
Screenshot: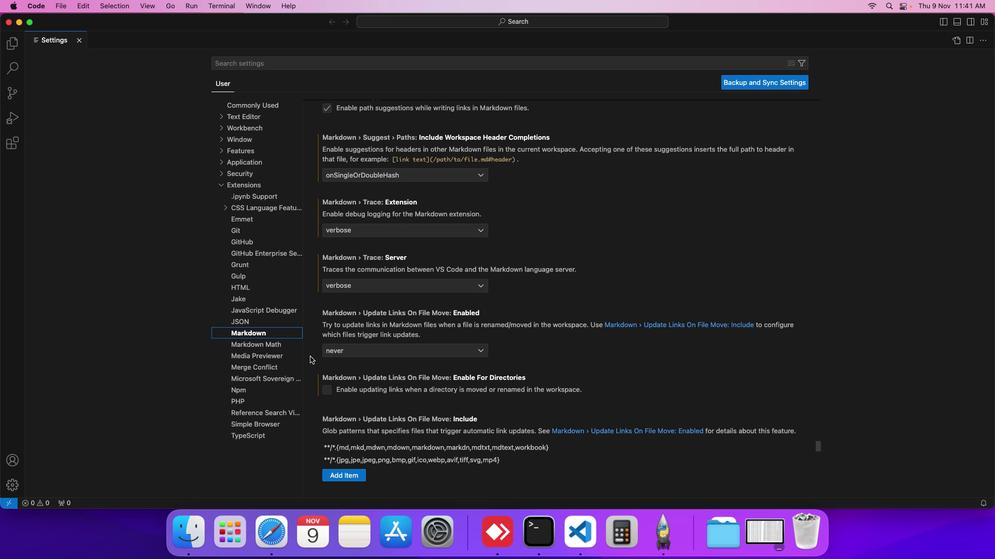 
Action: Mouse scrolled (316, 349) with delta (3, 29)
Screenshot: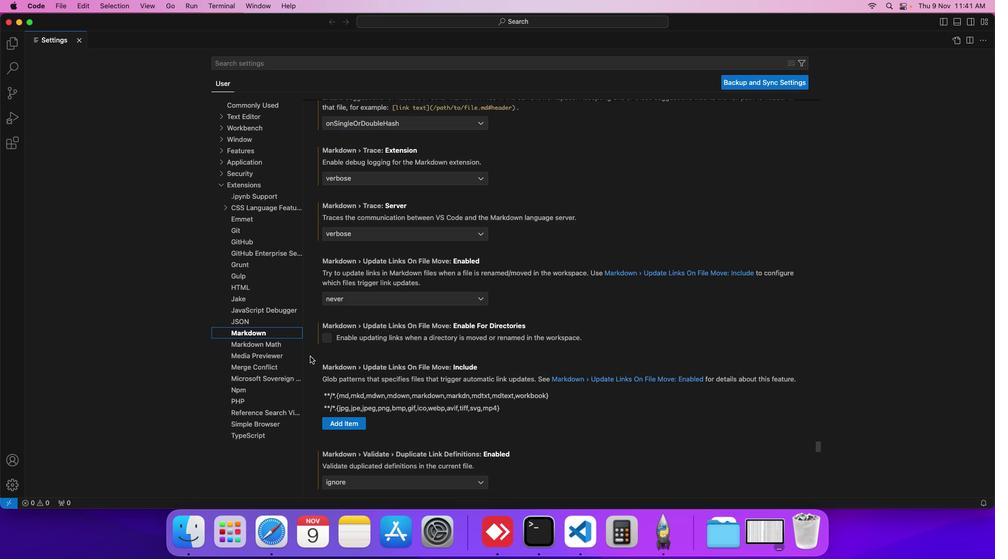 
Action: Mouse scrolled (316, 349) with delta (3, 29)
Screenshot: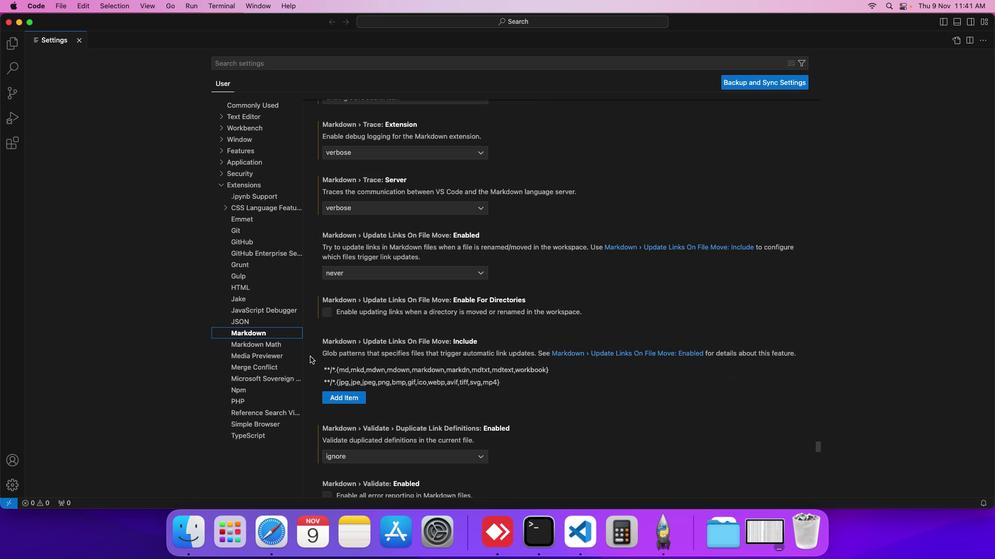 
Action: Mouse scrolled (316, 349) with delta (3, 29)
Screenshot: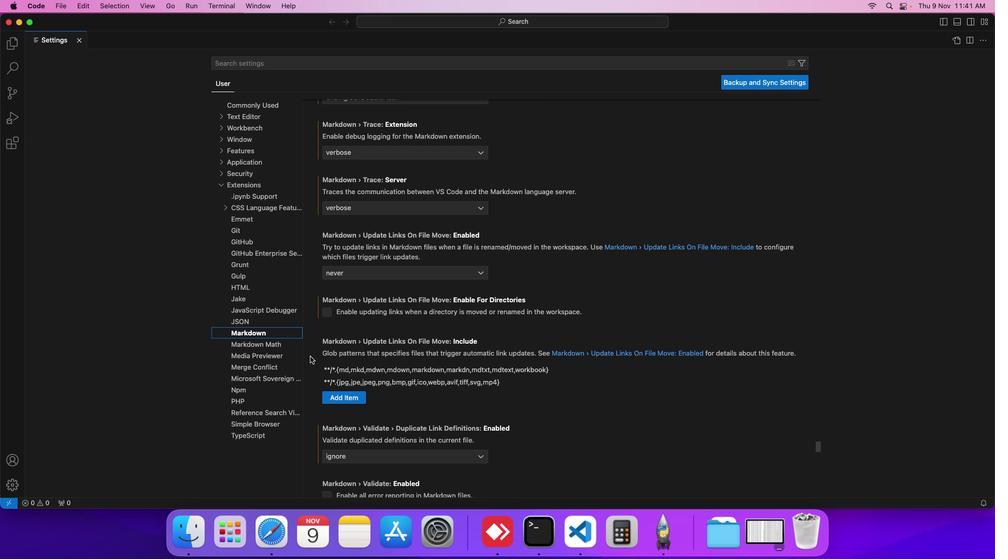
Action: Mouse scrolled (316, 349) with delta (3, 29)
Screenshot: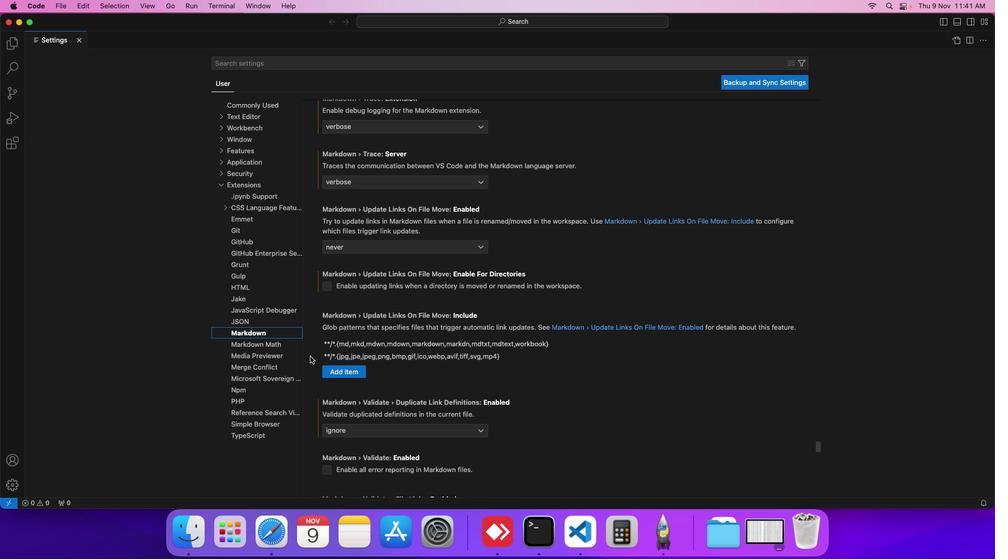 
Action: Mouse scrolled (316, 349) with delta (3, 29)
Screenshot: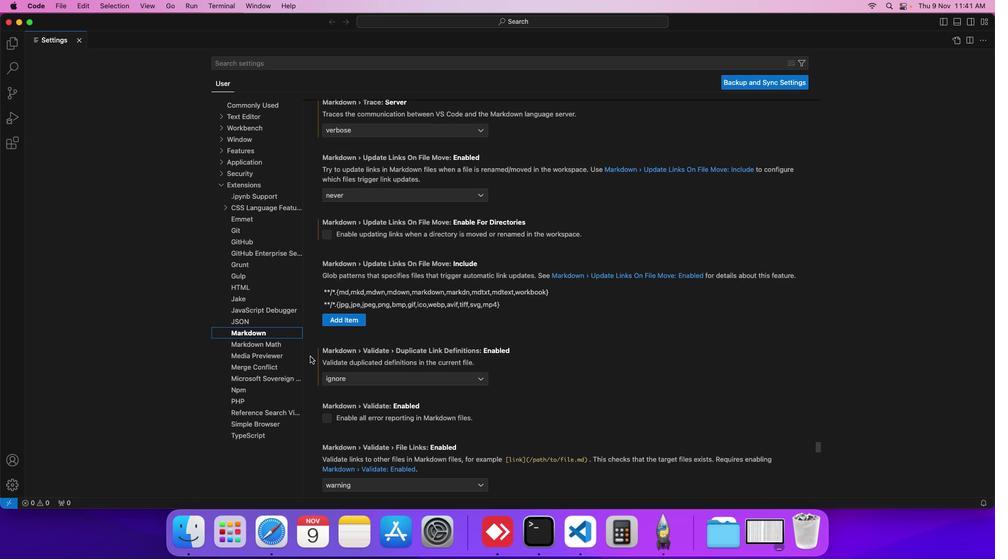 
Action: Mouse scrolled (316, 349) with delta (3, 29)
Screenshot: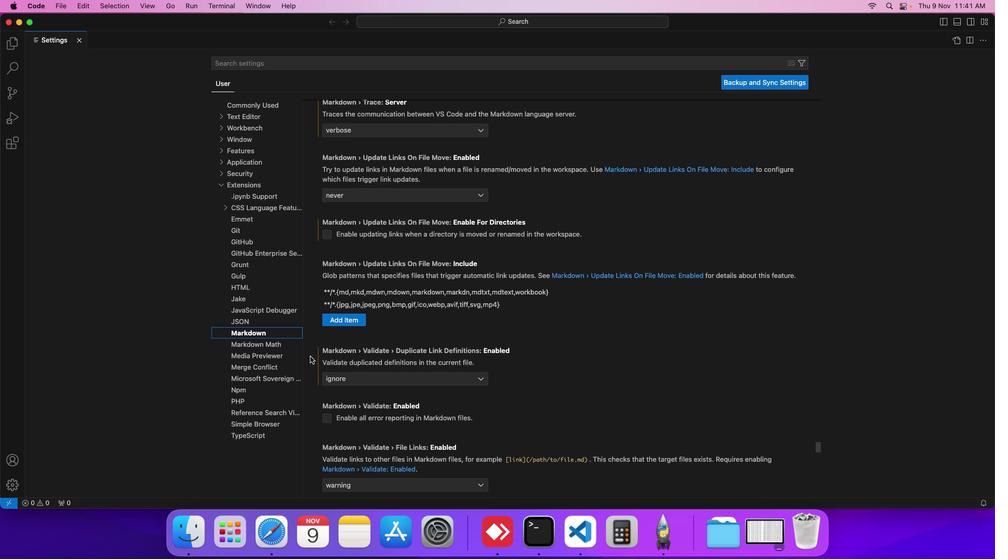 
Action: Mouse scrolled (316, 349) with delta (3, 29)
Screenshot: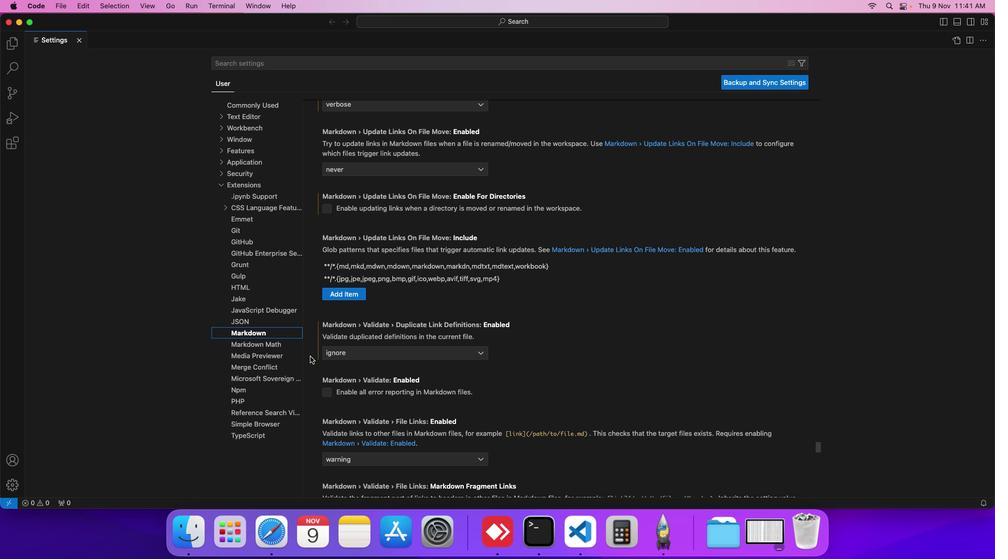 
Action: Mouse scrolled (316, 349) with delta (3, 29)
Screenshot: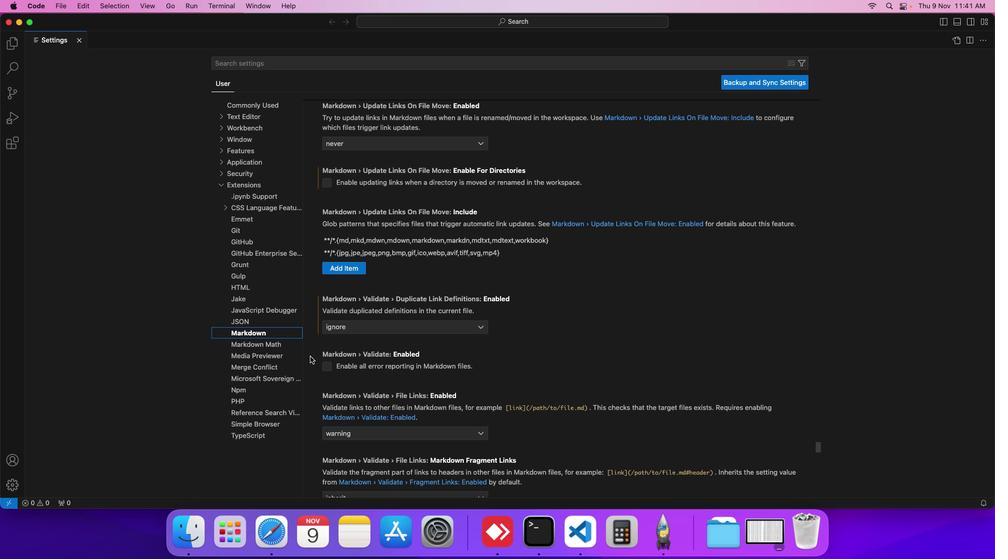 
Action: Mouse scrolled (316, 349) with delta (3, 29)
Screenshot: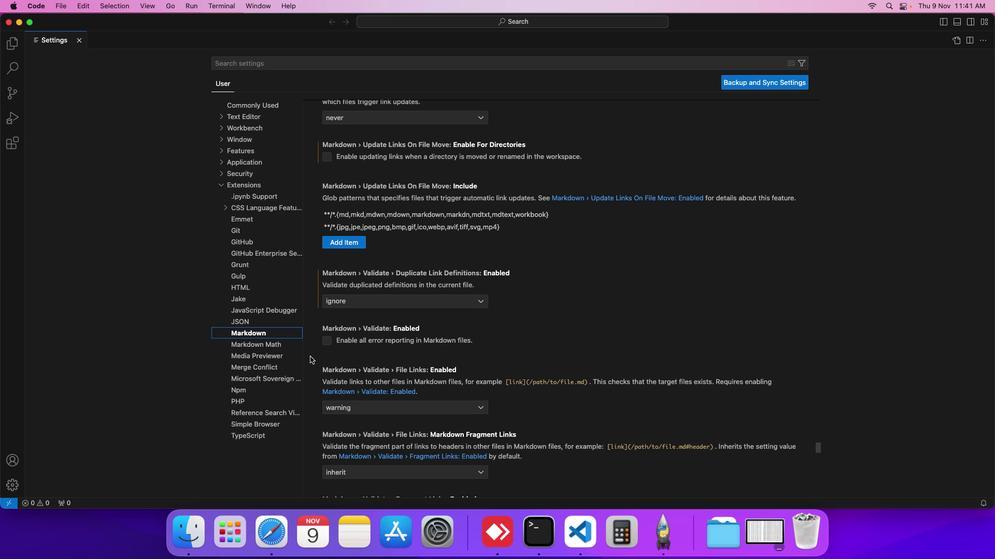 
Action: Mouse scrolled (316, 349) with delta (3, 29)
Screenshot: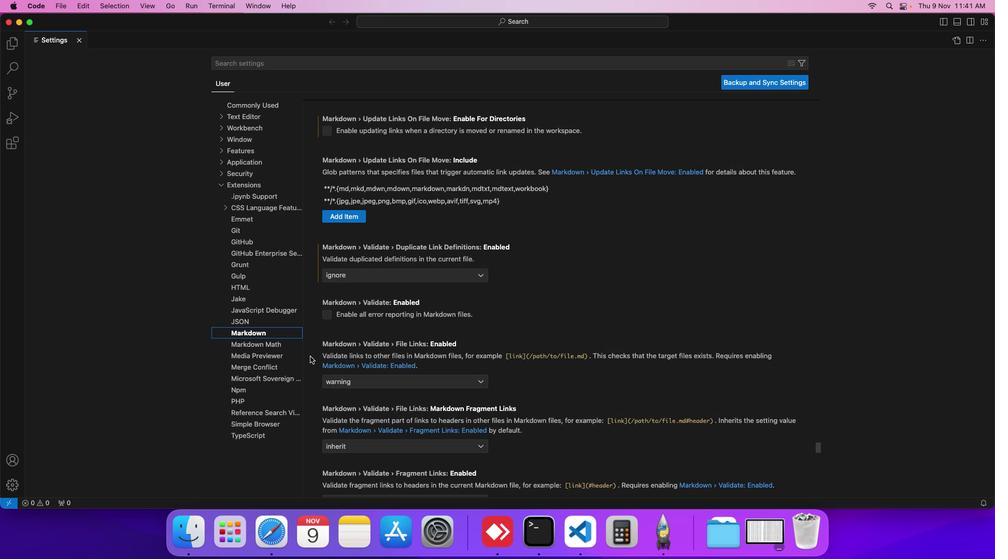 
Action: Mouse moved to (413, 271)
Screenshot: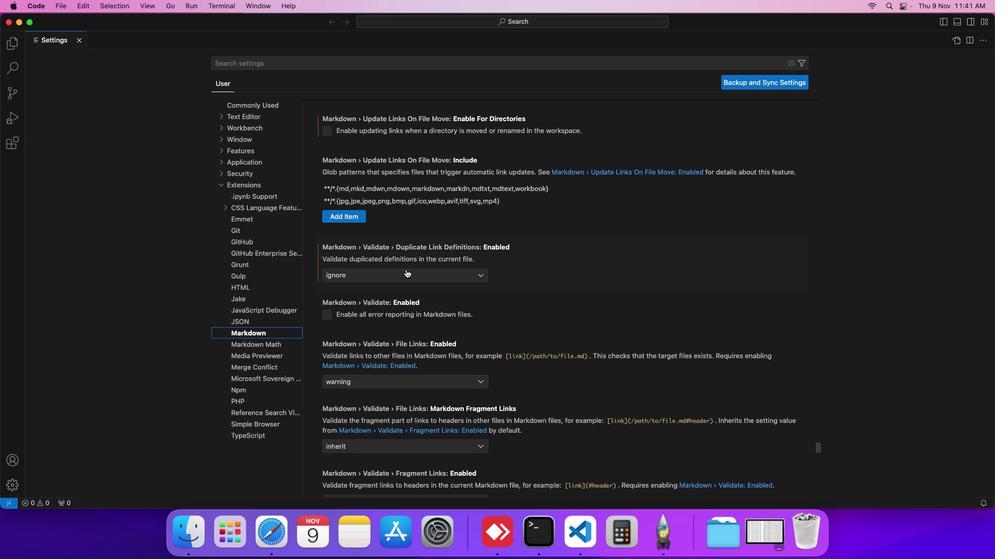 
Action: Mouse pressed left at (413, 271)
Screenshot: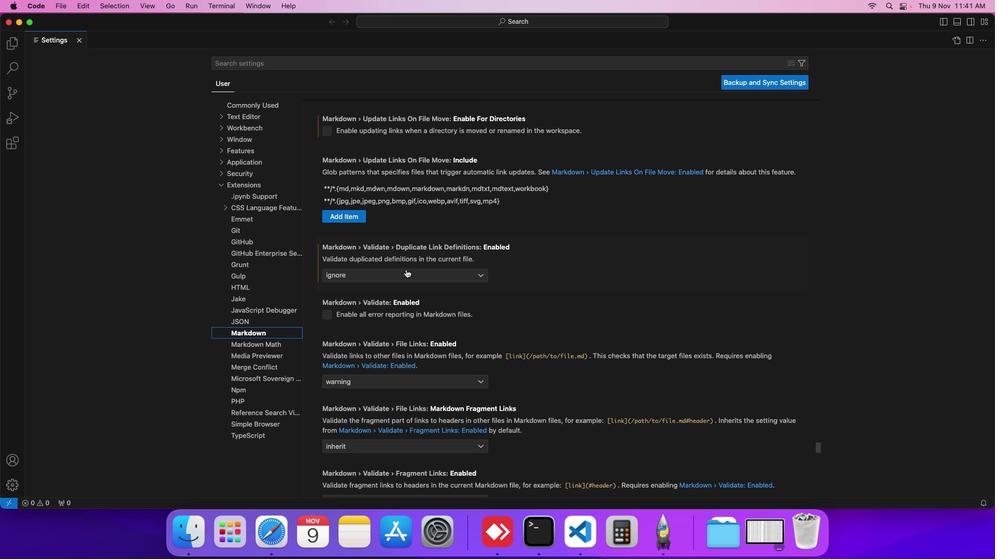 
Action: Mouse moved to (361, 302)
Screenshot: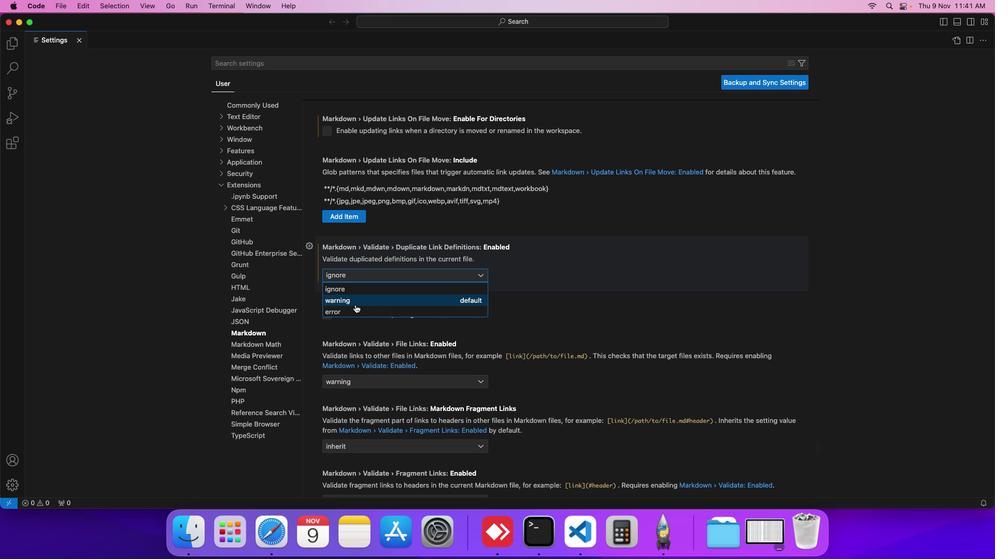 
Action: Mouse pressed left at (361, 302)
Screenshot: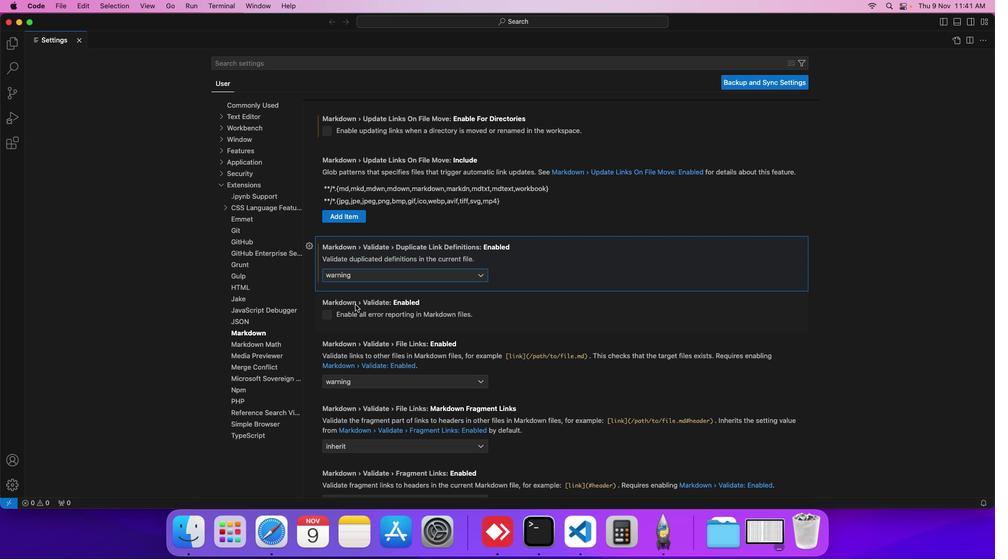 
Action: Mouse moved to (375, 293)
Screenshot: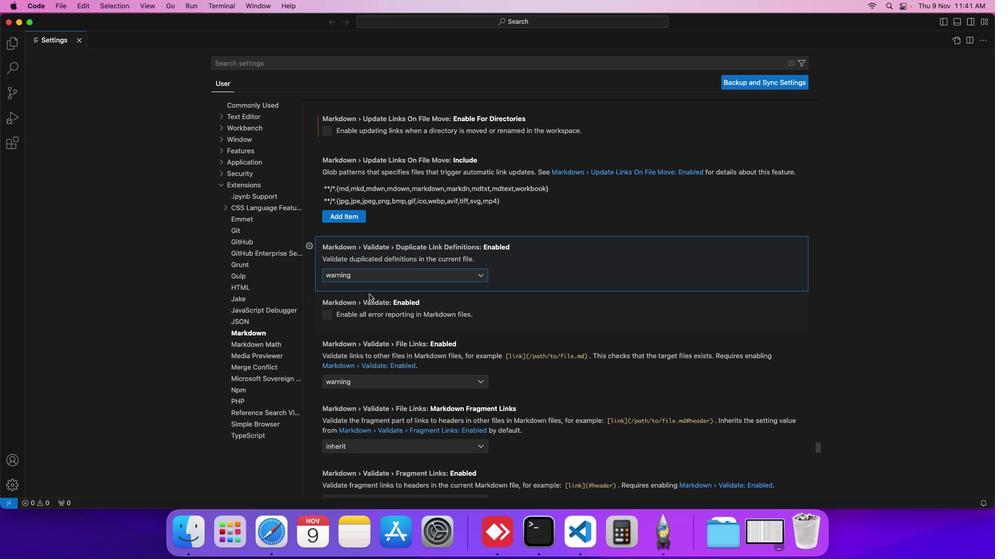 
